 Task: Look for space in Santa Elena de Uairén, Venezuela from 26th August, 2023 to 10th September, 2023 for 6 adults, 2 children in price range Rs.10000 to Rs.15000. Place can be entire place or shared room with 6 bedrooms having 6 beds and 6 bathrooms. Property type can be house, flat, guest house. Amenities needed are: wifi, TV, free parkinig on premises, gym, breakfast. Booking option can be shelf check-in. Required host language is English.
Action: Mouse moved to (438, 98)
Screenshot: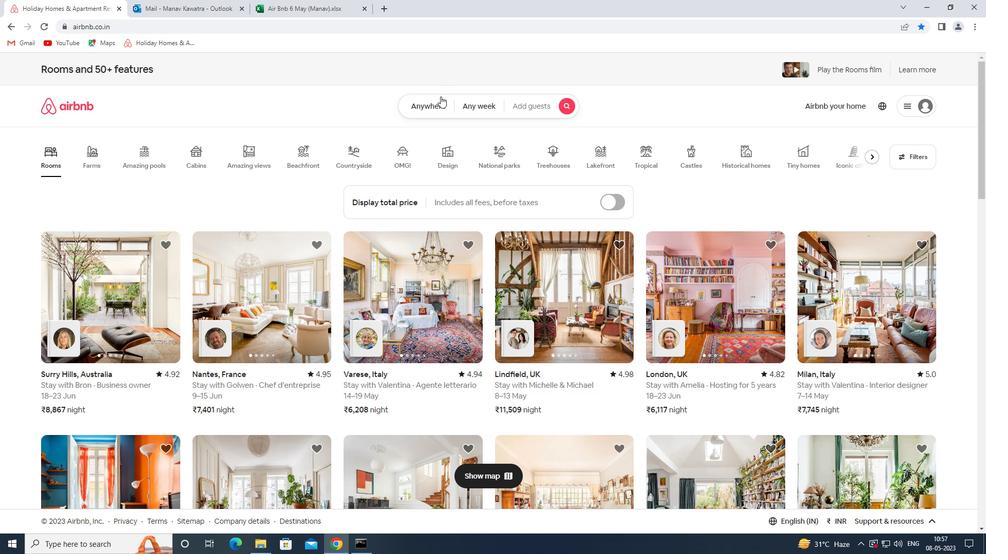 
Action: Mouse pressed left at (438, 98)
Screenshot: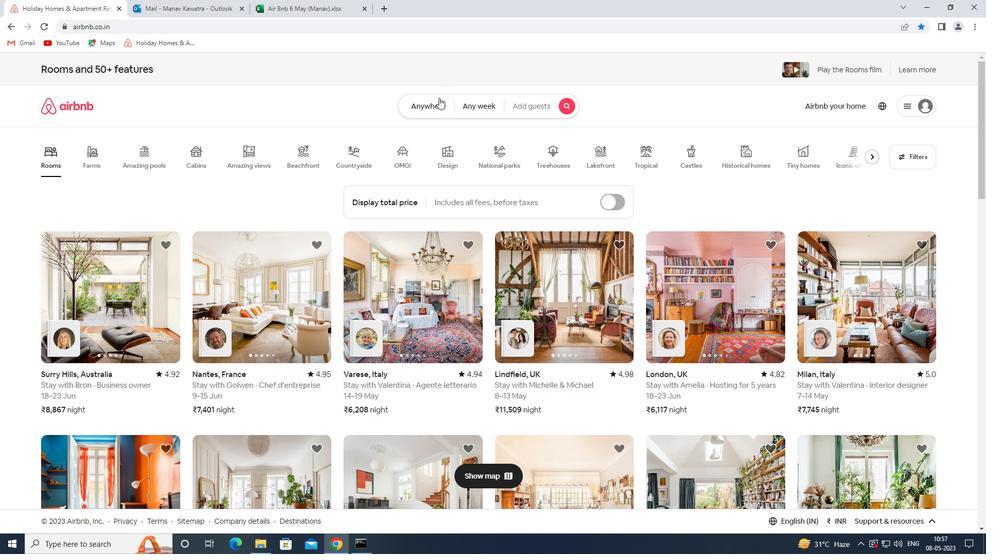 
Action: Mouse moved to (381, 145)
Screenshot: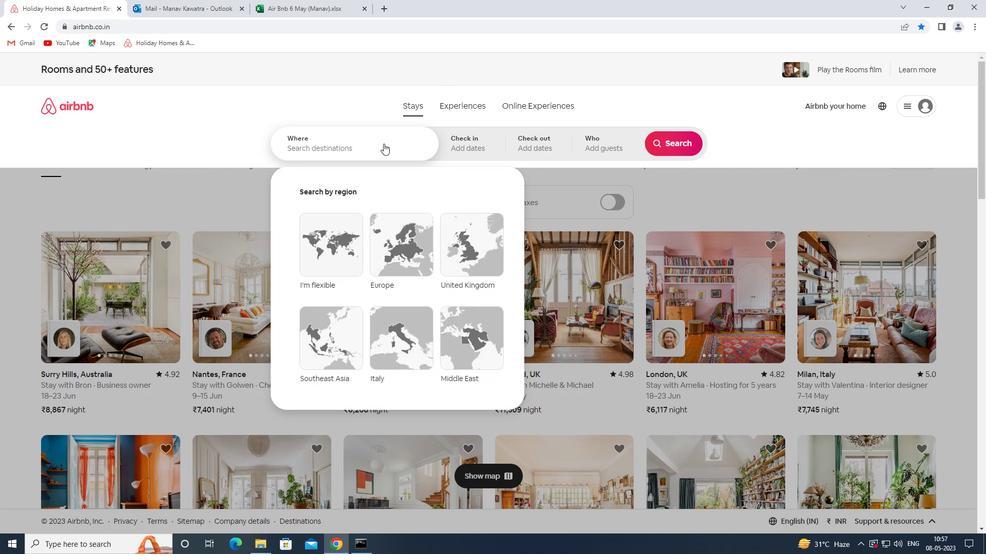 
Action: Mouse pressed left at (381, 145)
Screenshot: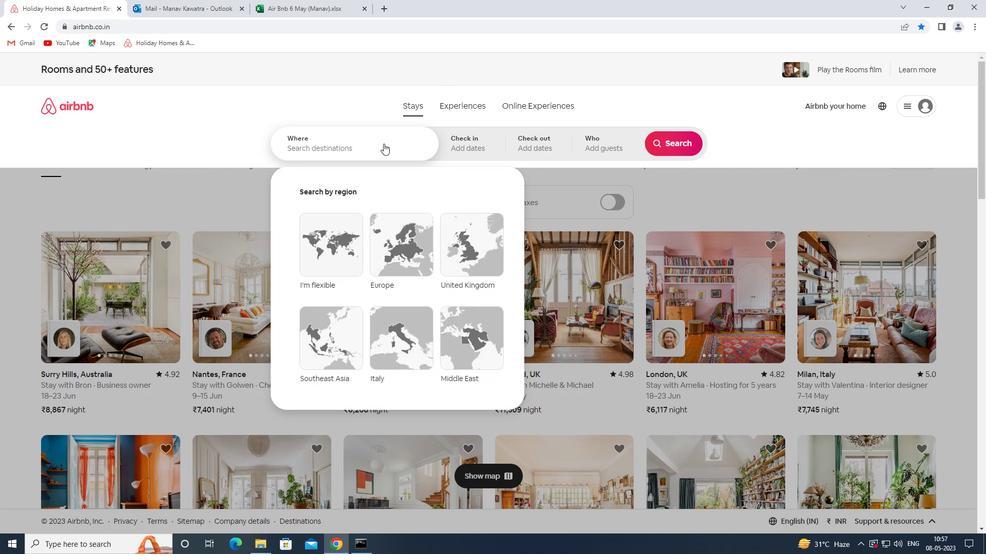 
Action: Key pressed <Key.shift><Key.shift><Key.shift>SANTA<Key.space><Key.shift>ELENA<Key.space>DE<Key.space>U
Screenshot: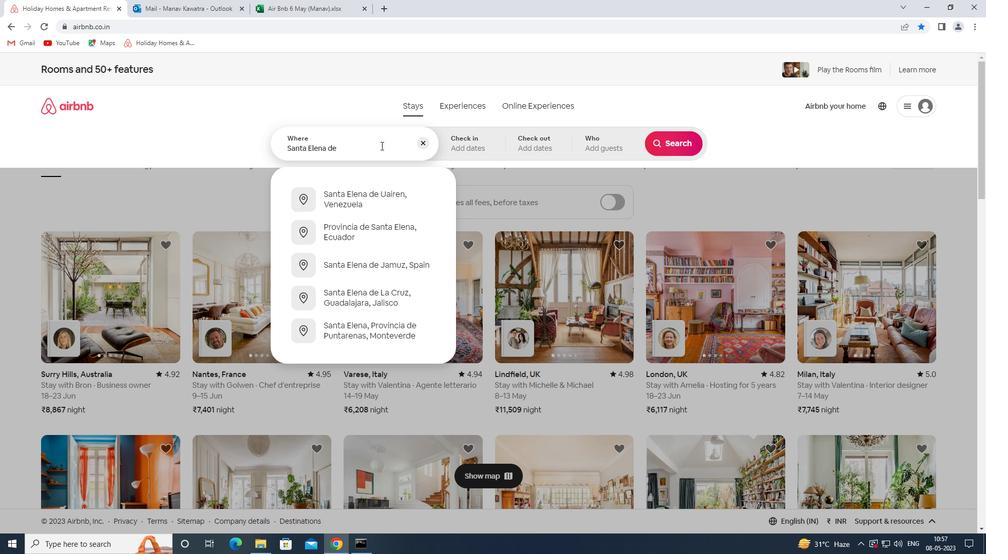 
Action: Mouse moved to (398, 208)
Screenshot: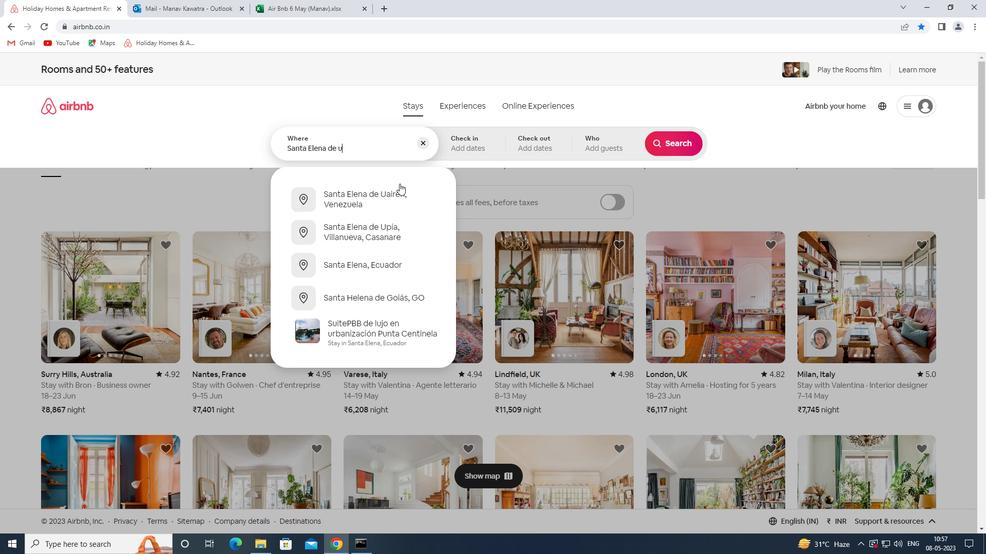 
Action: Mouse pressed left at (398, 208)
Screenshot: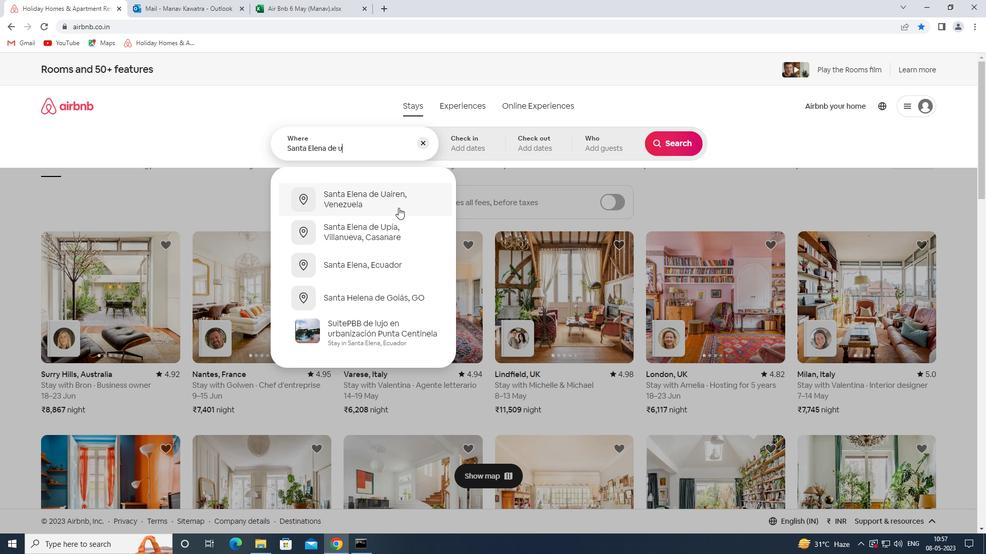 
Action: Mouse moved to (674, 227)
Screenshot: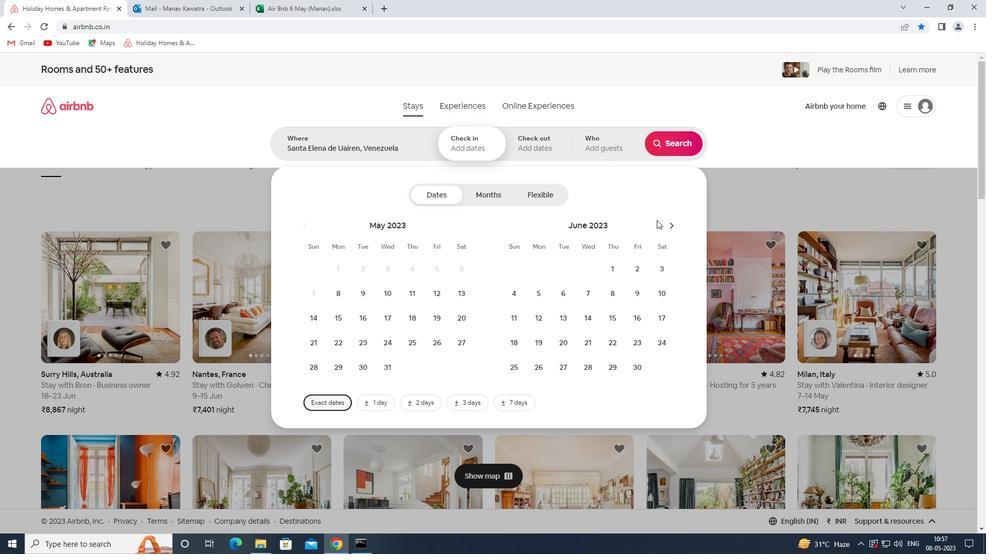 
Action: Mouse pressed left at (674, 227)
Screenshot: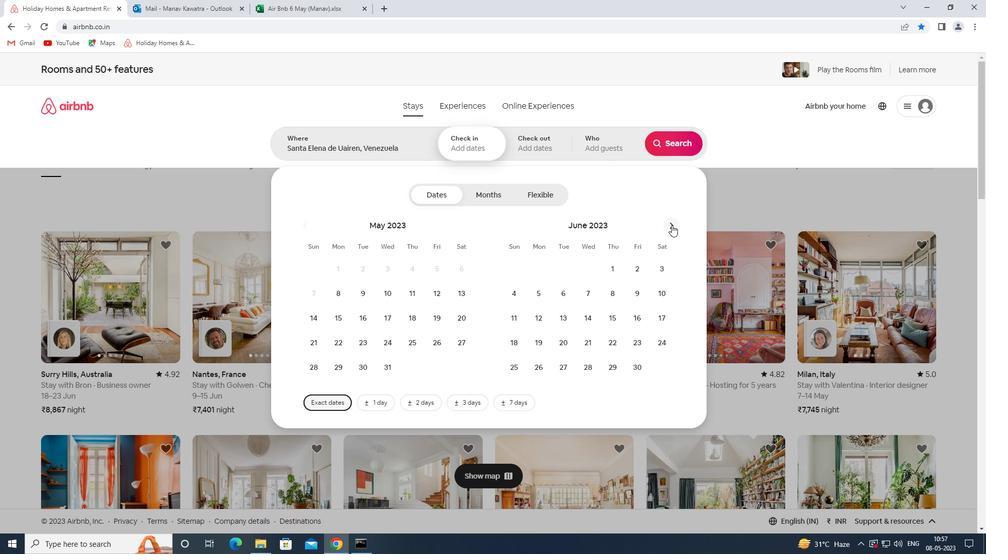 
Action: Mouse pressed left at (674, 227)
Screenshot: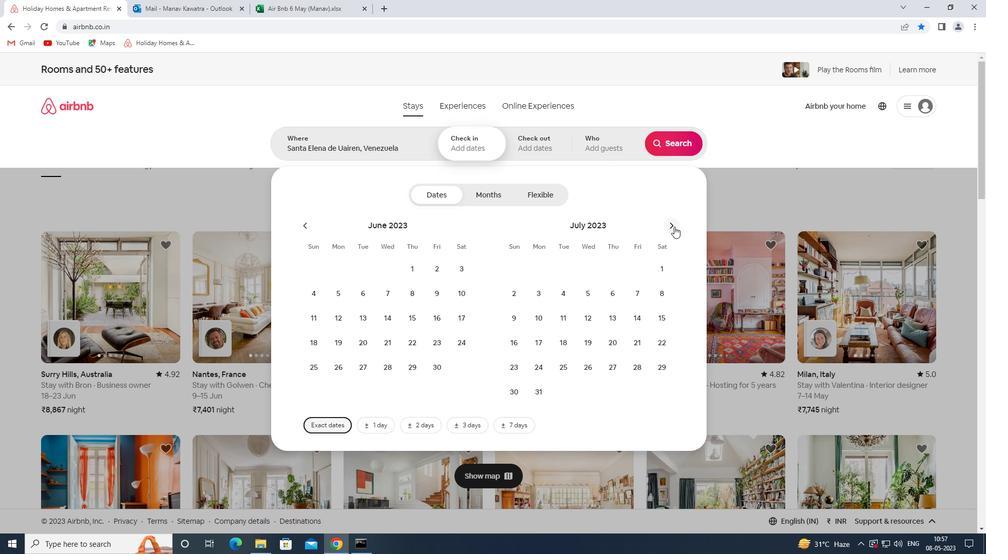 
Action: Mouse moved to (668, 344)
Screenshot: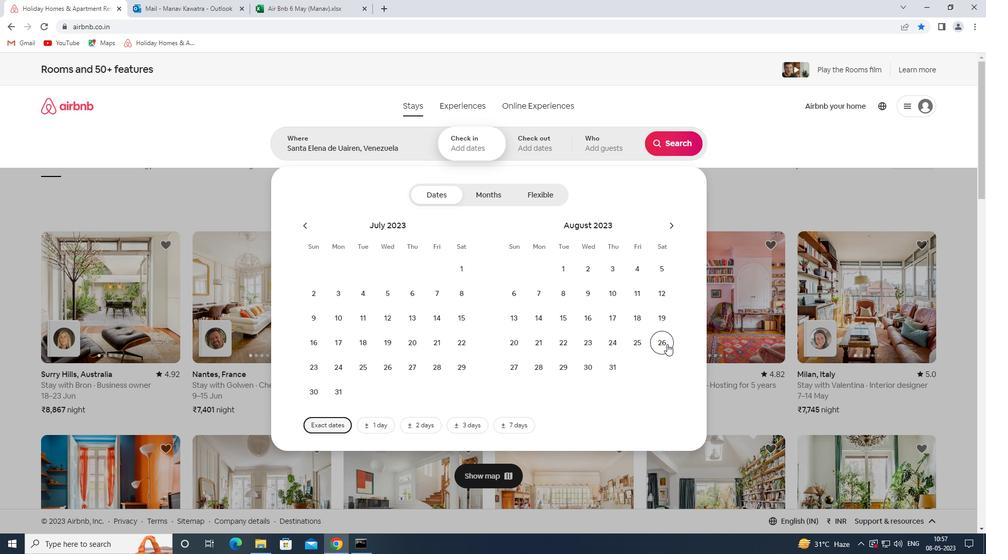 
Action: Mouse pressed left at (668, 344)
Screenshot: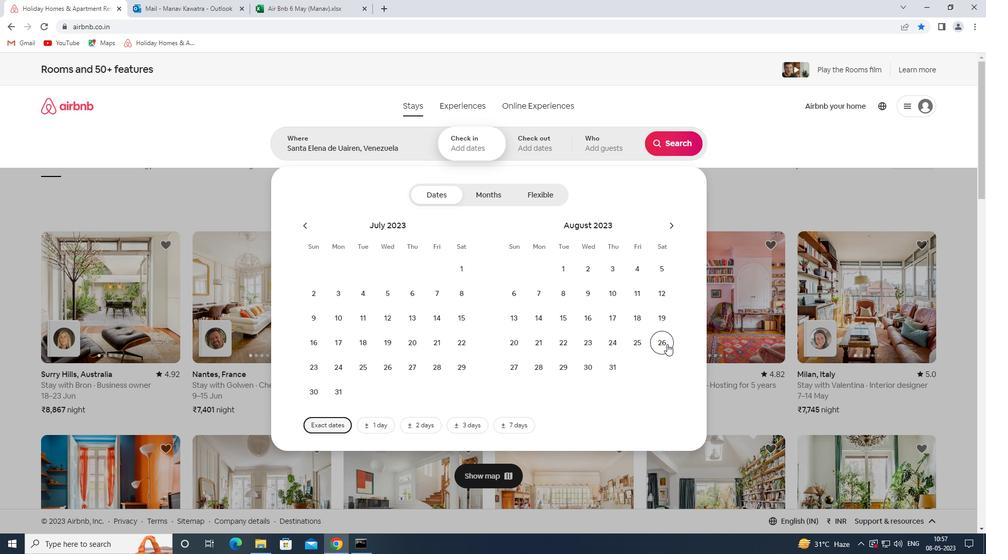 
Action: Mouse moved to (666, 227)
Screenshot: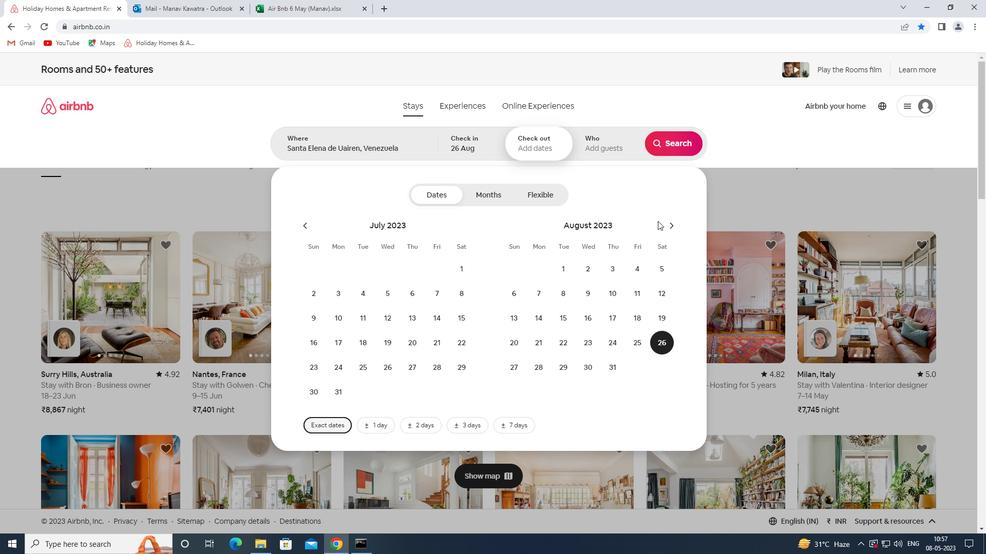 
Action: Mouse pressed left at (666, 227)
Screenshot: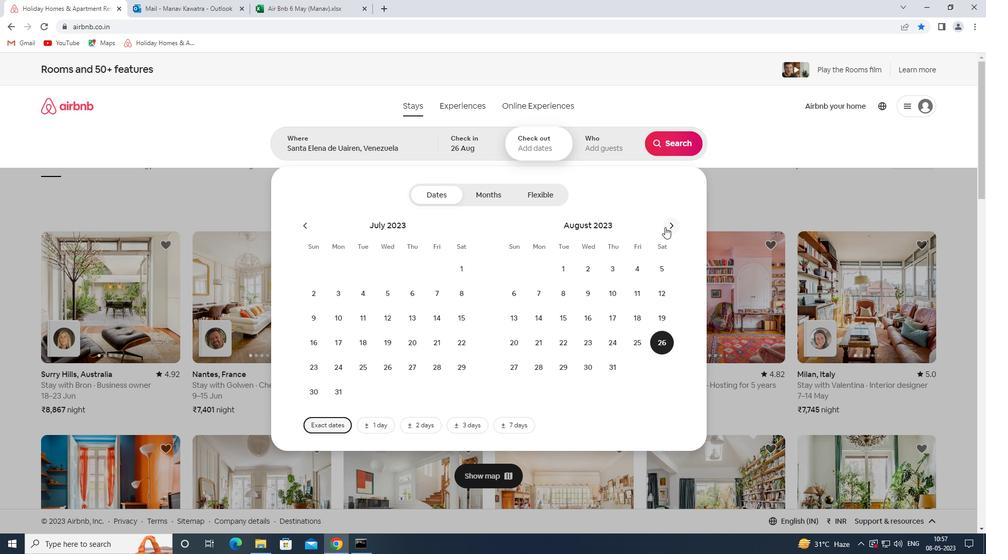 
Action: Mouse moved to (511, 318)
Screenshot: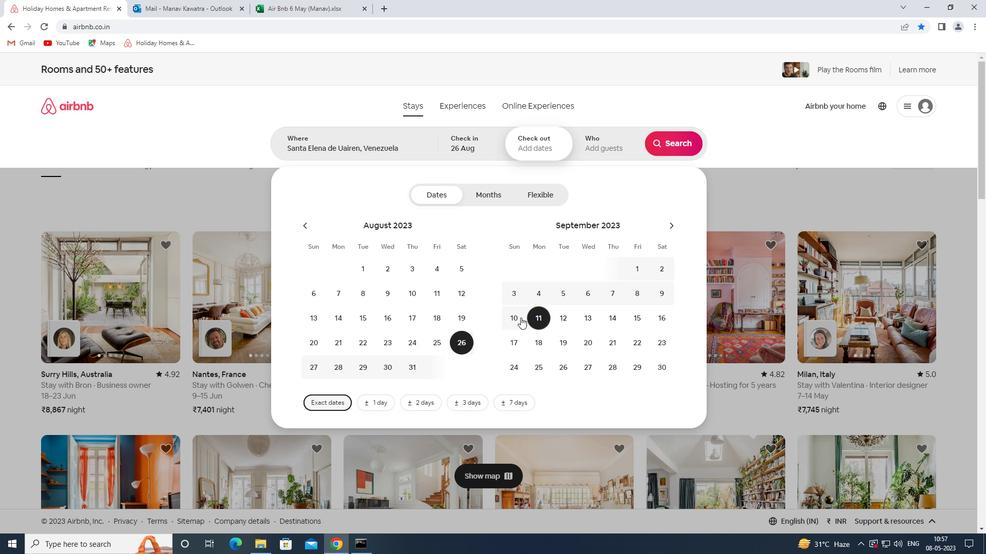 
Action: Mouse pressed left at (511, 318)
Screenshot: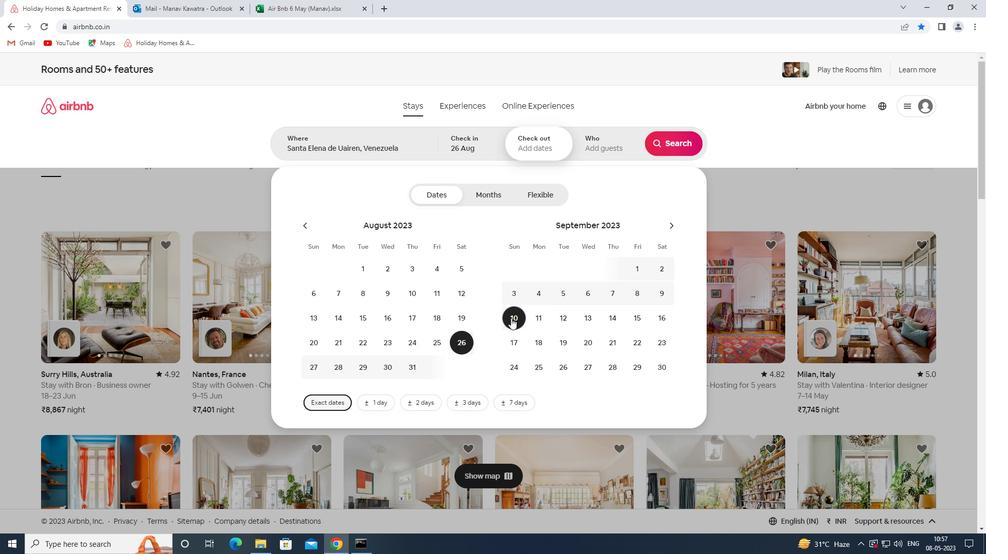 
Action: Mouse moved to (615, 144)
Screenshot: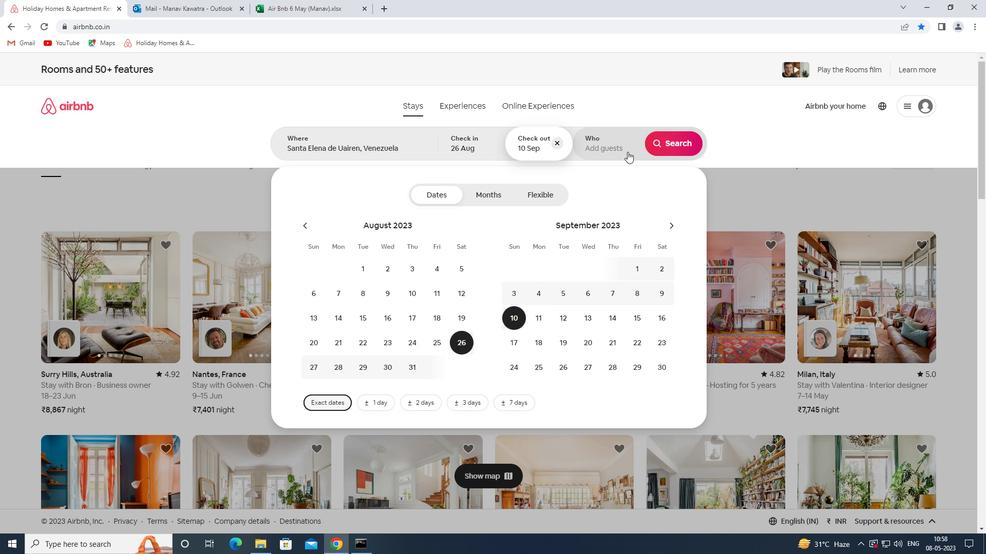 
Action: Mouse pressed left at (615, 144)
Screenshot: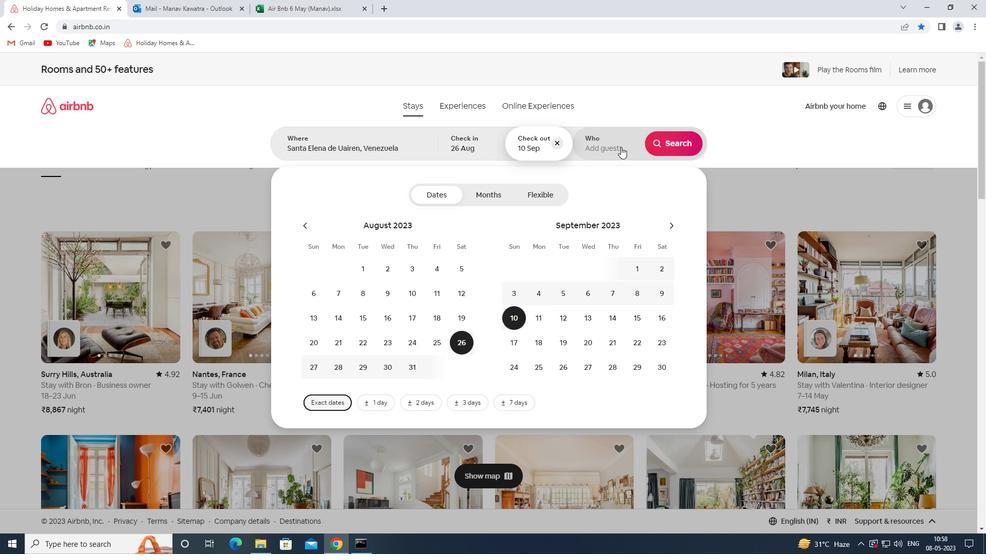 
Action: Mouse moved to (672, 196)
Screenshot: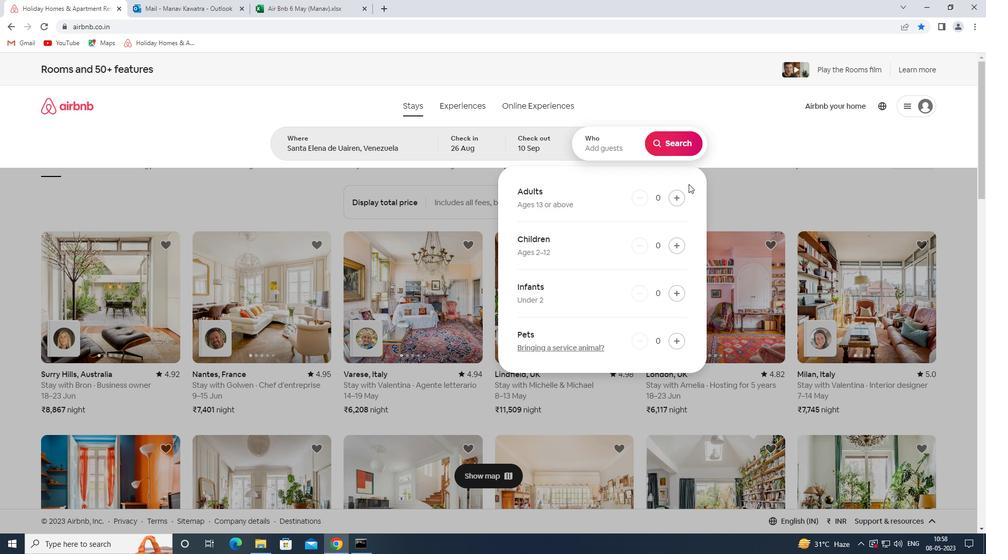 
Action: Mouse pressed left at (672, 196)
Screenshot: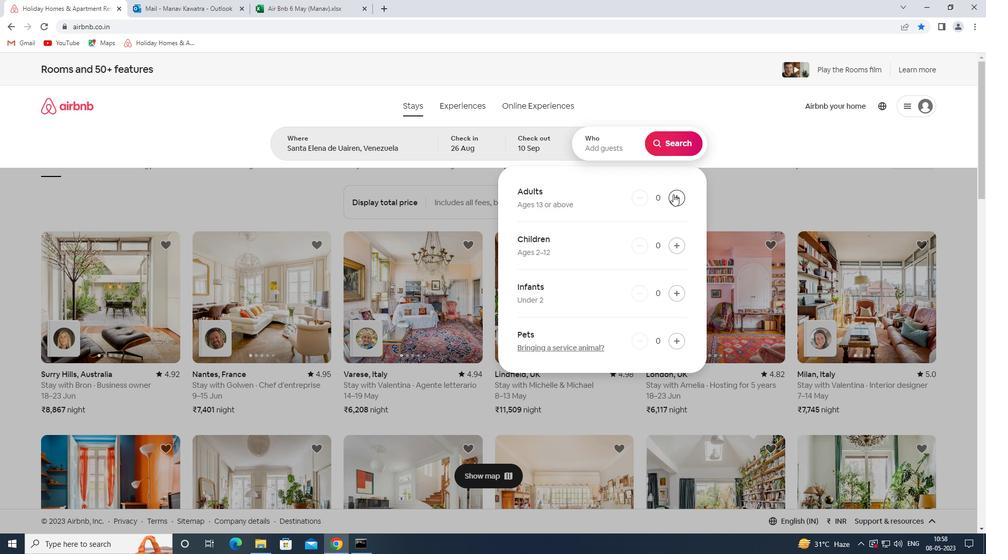 
Action: Mouse pressed left at (672, 196)
Screenshot: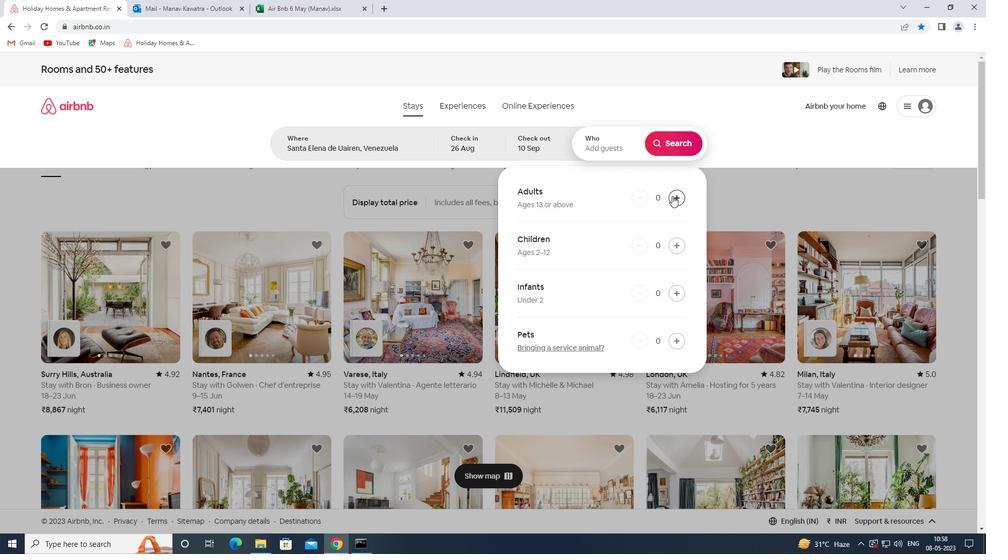 
Action: Mouse pressed left at (672, 196)
Screenshot: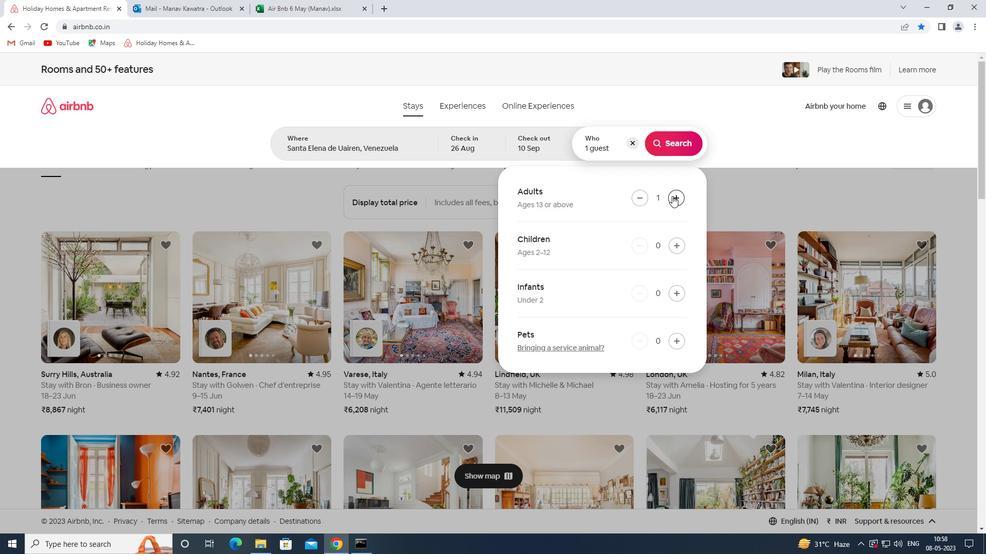 
Action: Mouse pressed left at (672, 196)
Screenshot: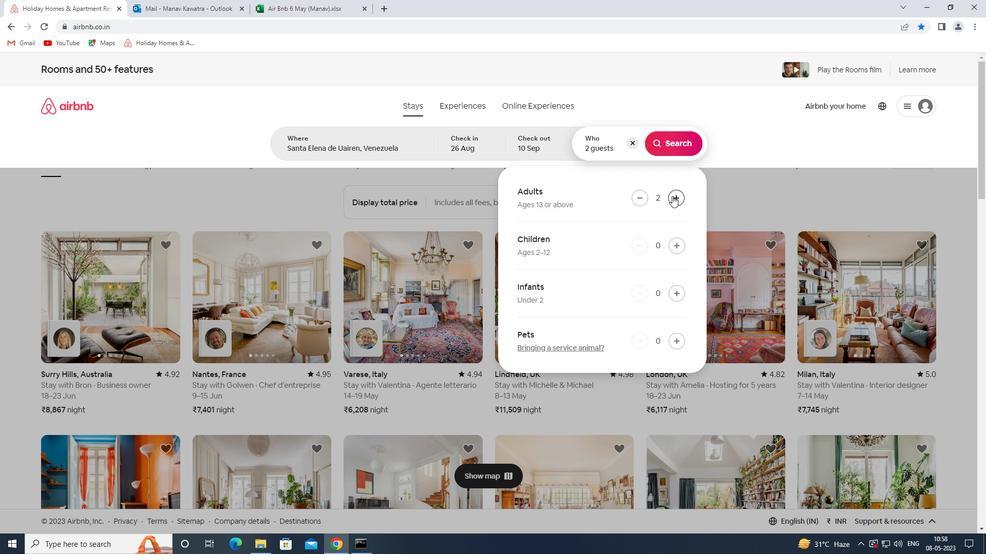 
Action: Mouse pressed left at (672, 196)
Screenshot: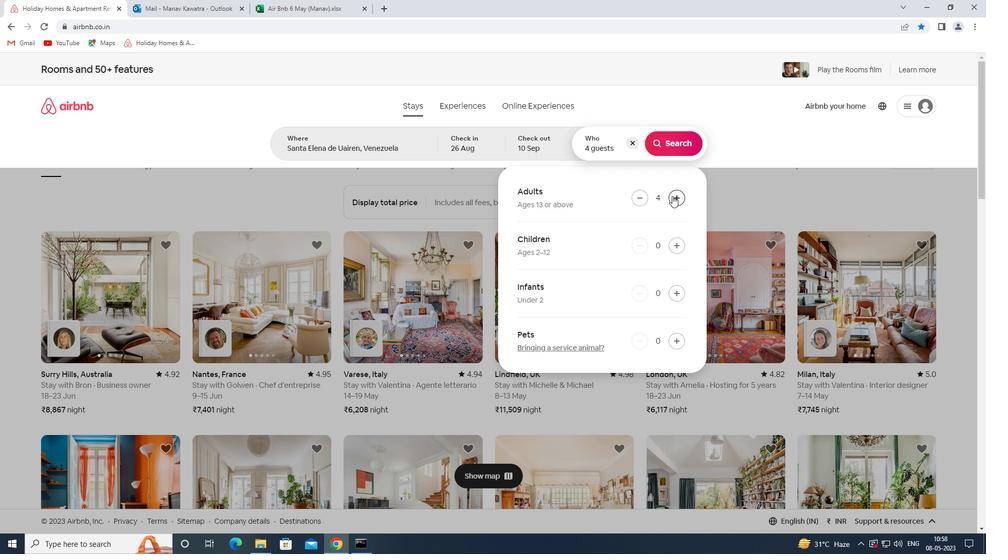 
Action: Mouse pressed left at (672, 196)
Screenshot: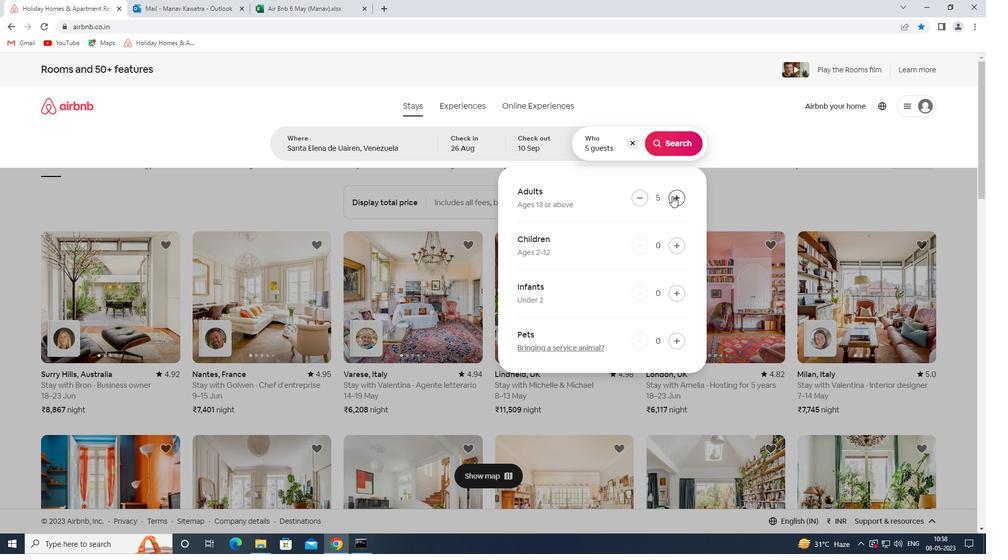 
Action: Mouse pressed left at (672, 196)
Screenshot: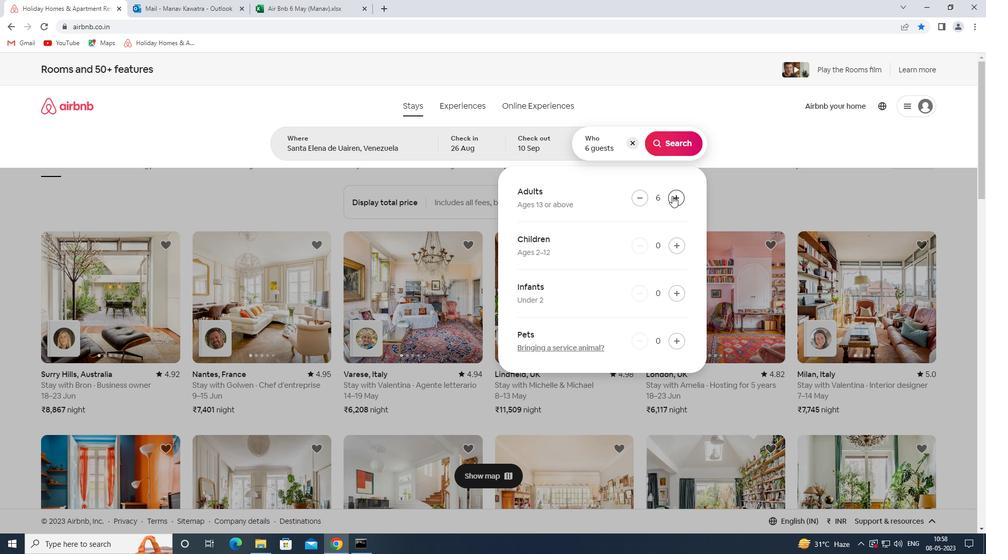 
Action: Mouse moved to (643, 196)
Screenshot: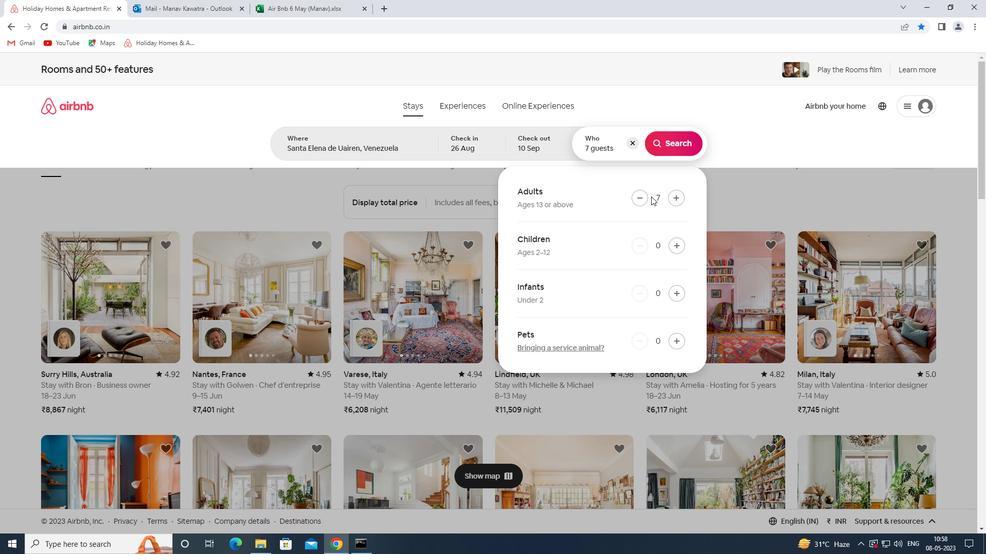 
Action: Mouse pressed left at (643, 196)
Screenshot: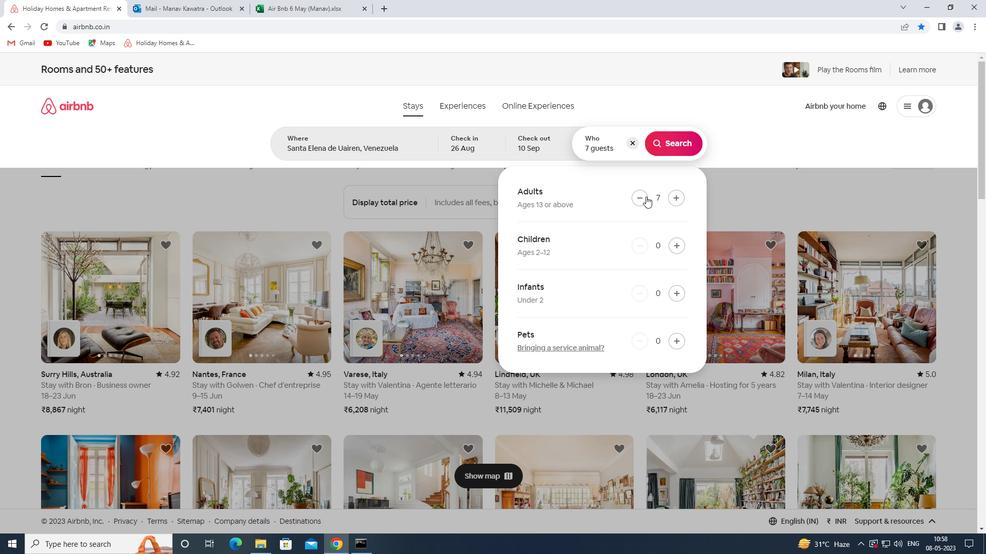 
Action: Mouse moved to (679, 244)
Screenshot: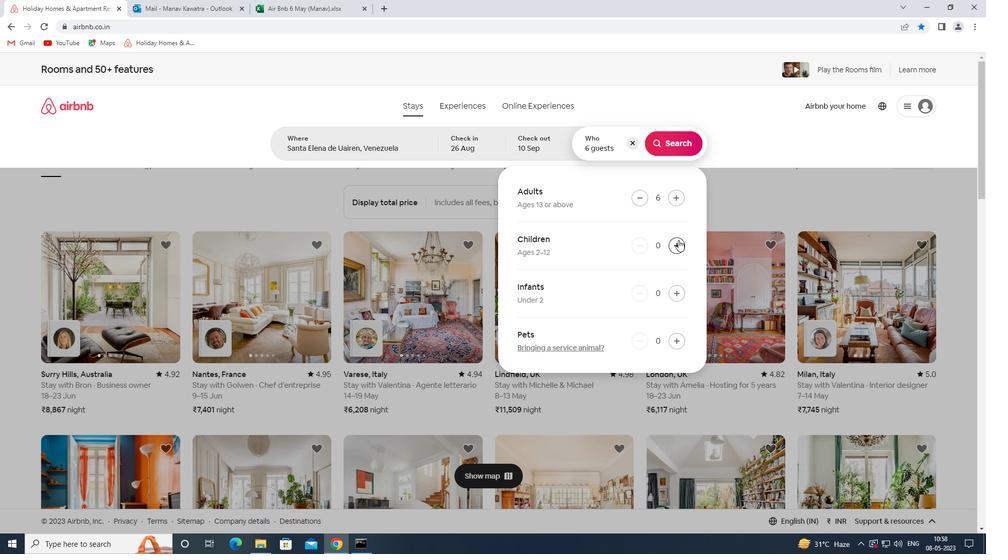 
Action: Mouse pressed left at (679, 244)
Screenshot: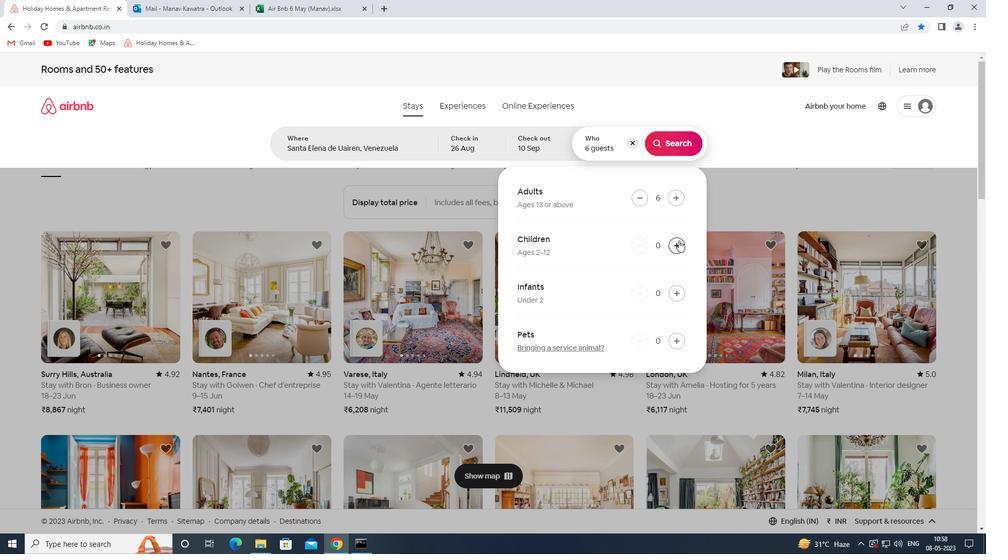 
Action: Mouse pressed left at (679, 244)
Screenshot: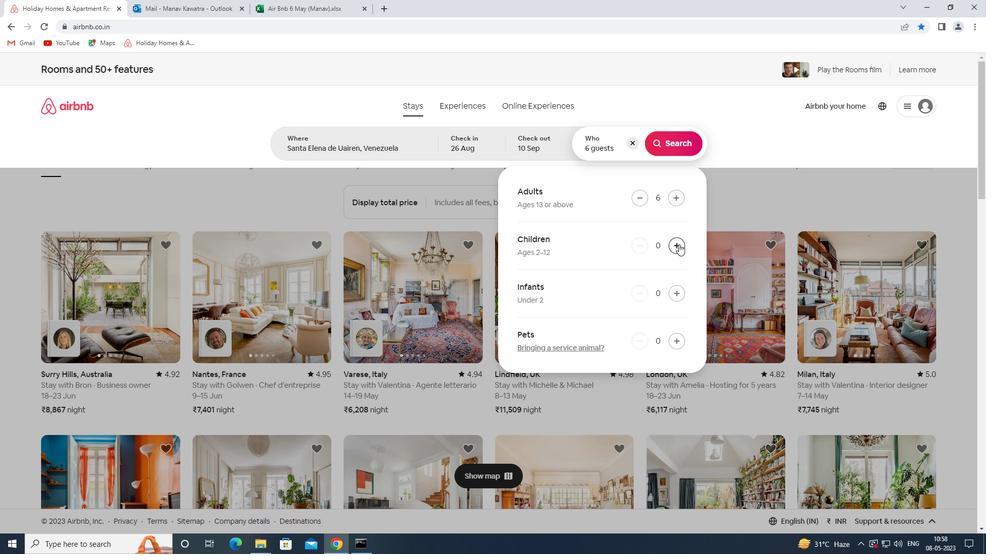 
Action: Mouse moved to (679, 152)
Screenshot: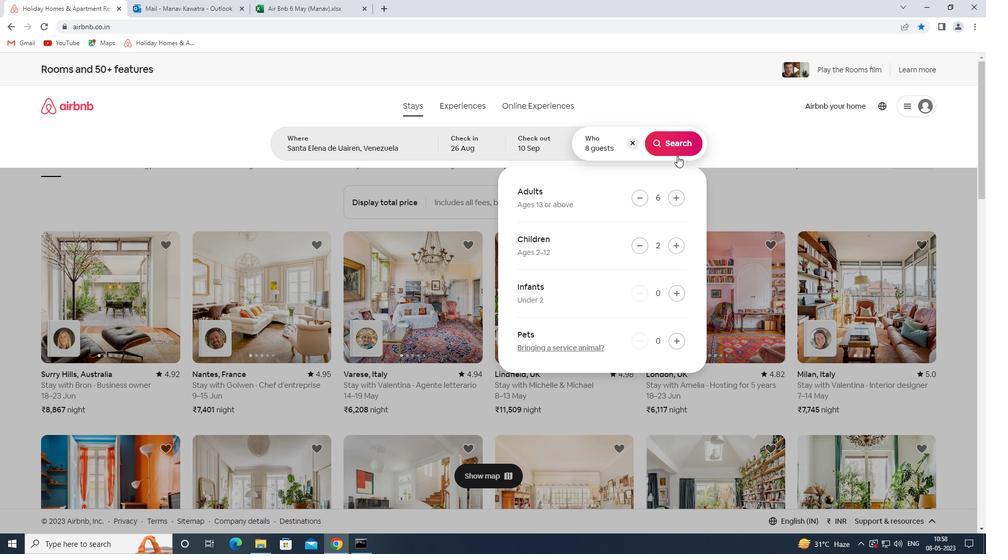 
Action: Mouse pressed left at (679, 152)
Screenshot: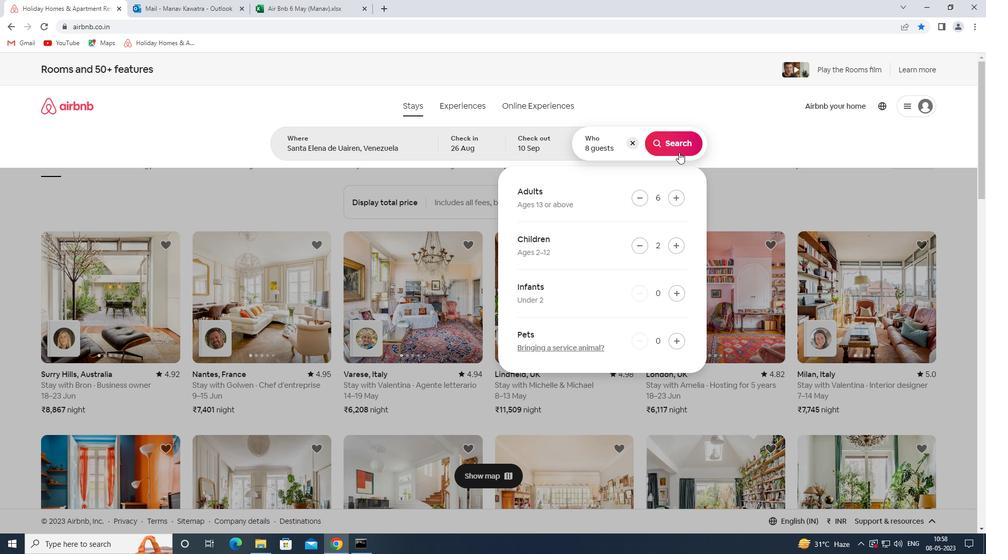 
Action: Mouse moved to (930, 111)
Screenshot: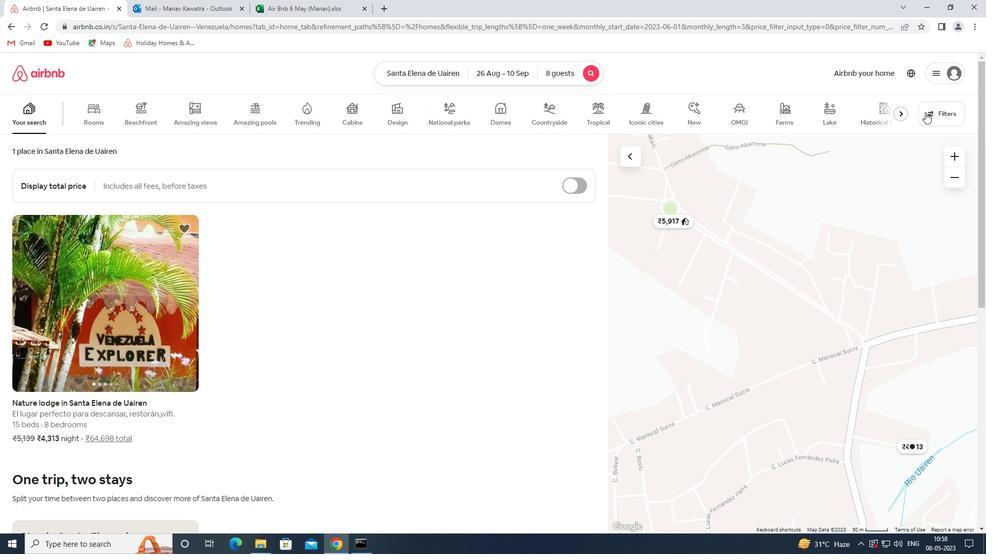 
Action: Mouse pressed left at (930, 111)
Screenshot: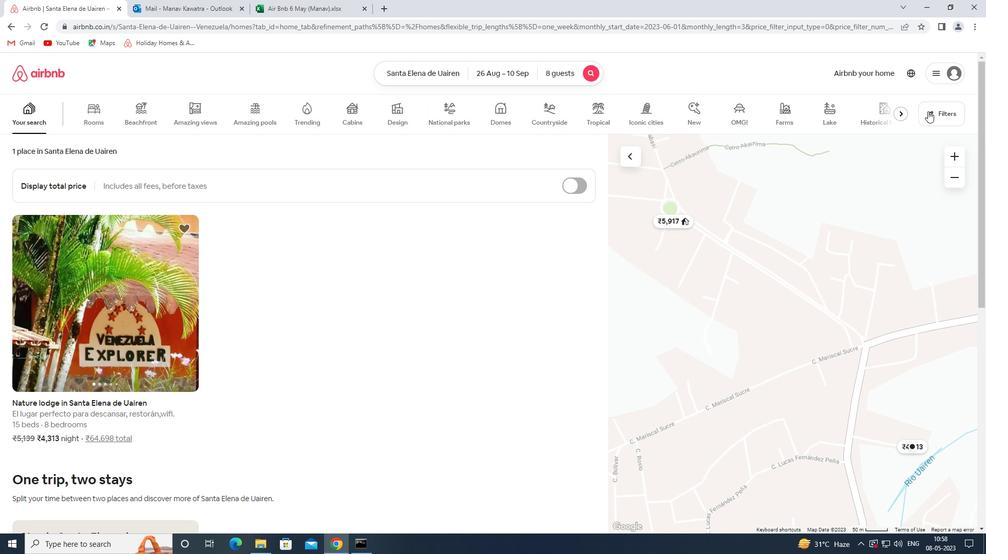 
Action: Mouse moved to (360, 365)
Screenshot: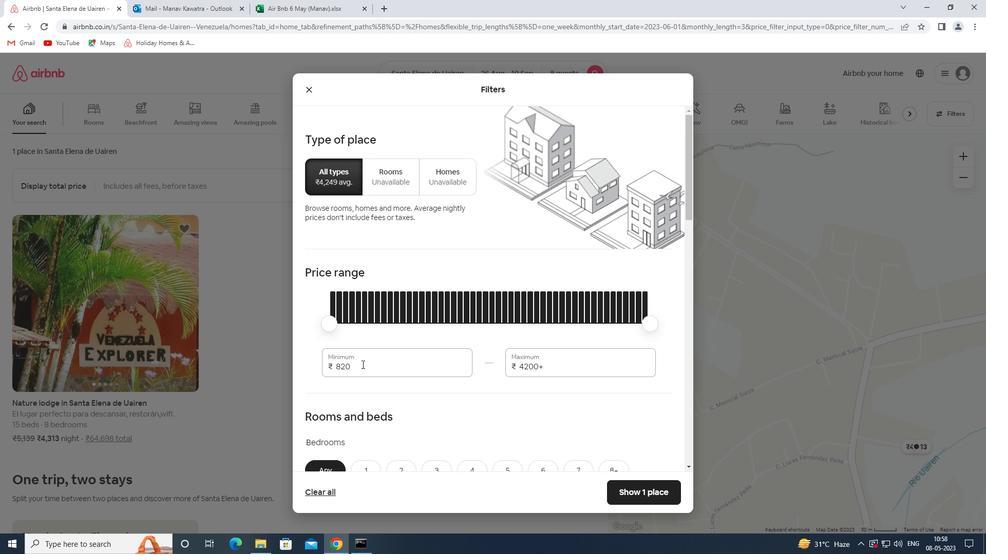 
Action: Mouse pressed left at (360, 365)
Screenshot: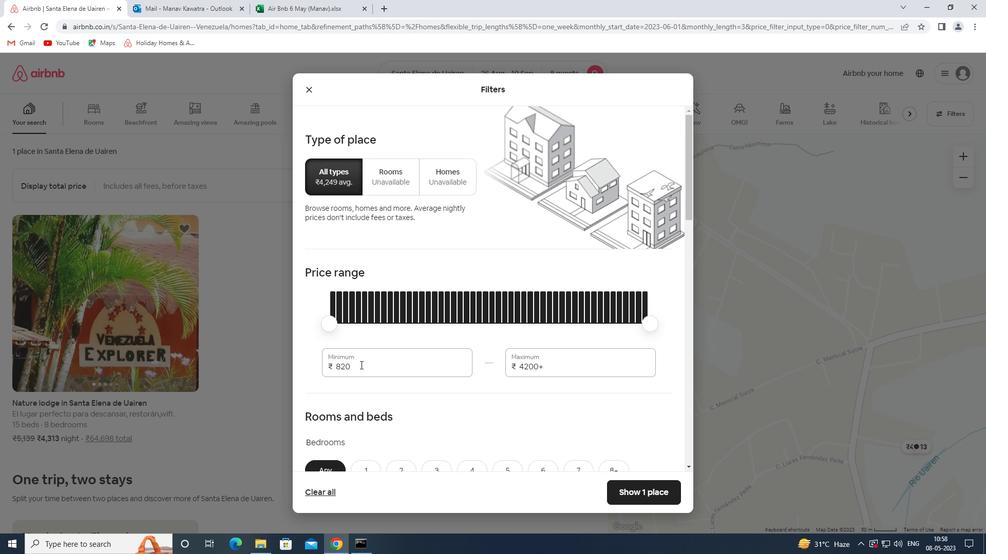 
Action: Mouse pressed left at (360, 365)
Screenshot: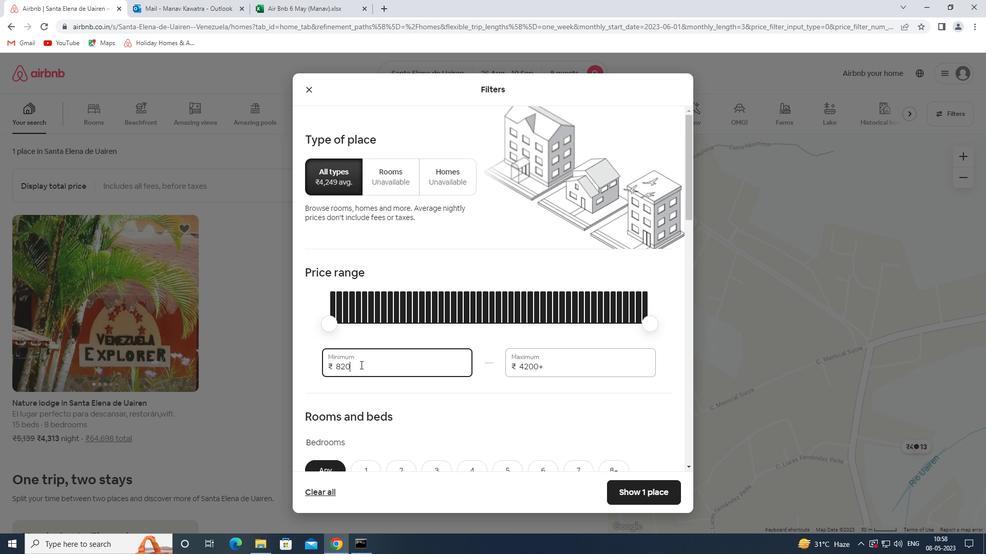 
Action: Key pressed 10000<Key.tab>15000
Screenshot: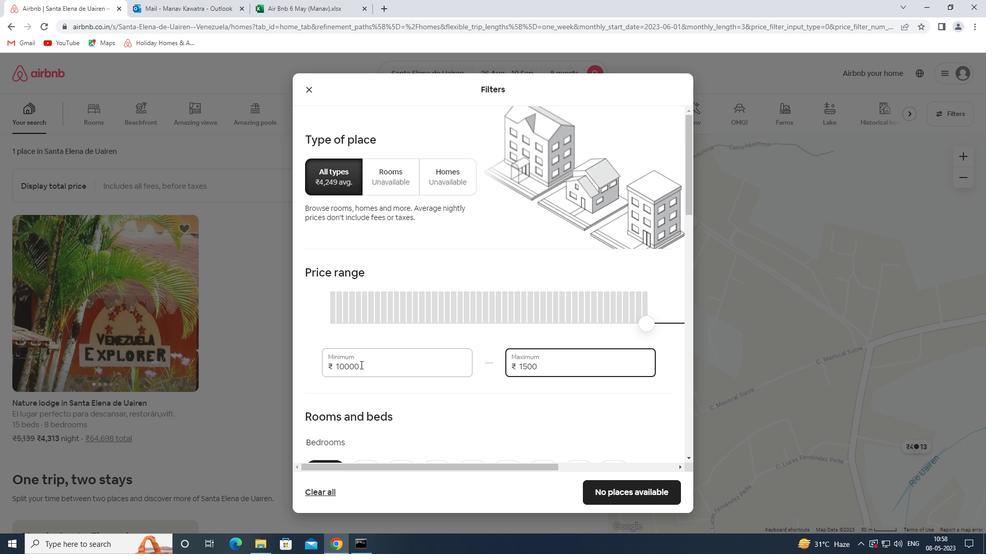 
Action: Mouse moved to (355, 351)
Screenshot: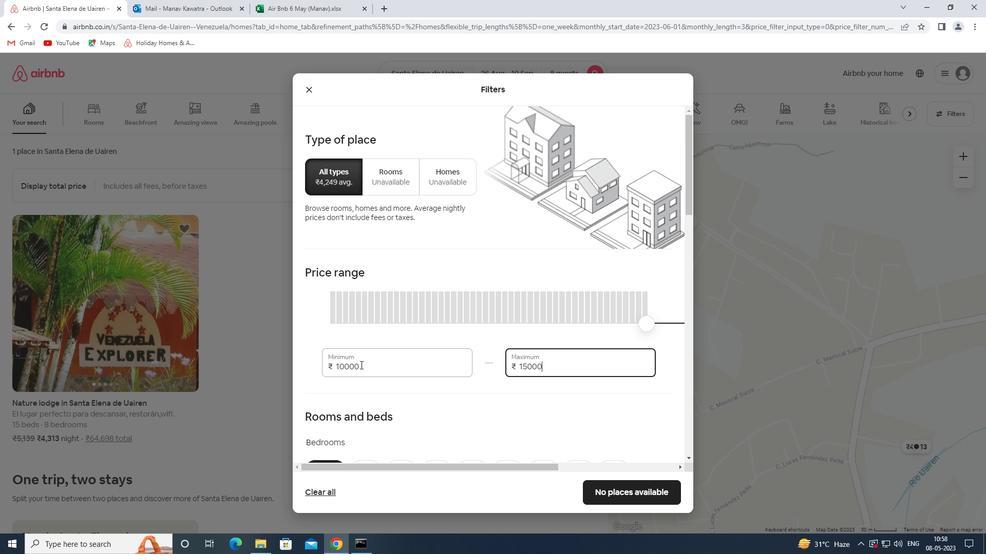 
Action: Mouse scrolled (355, 350) with delta (0, 0)
Screenshot: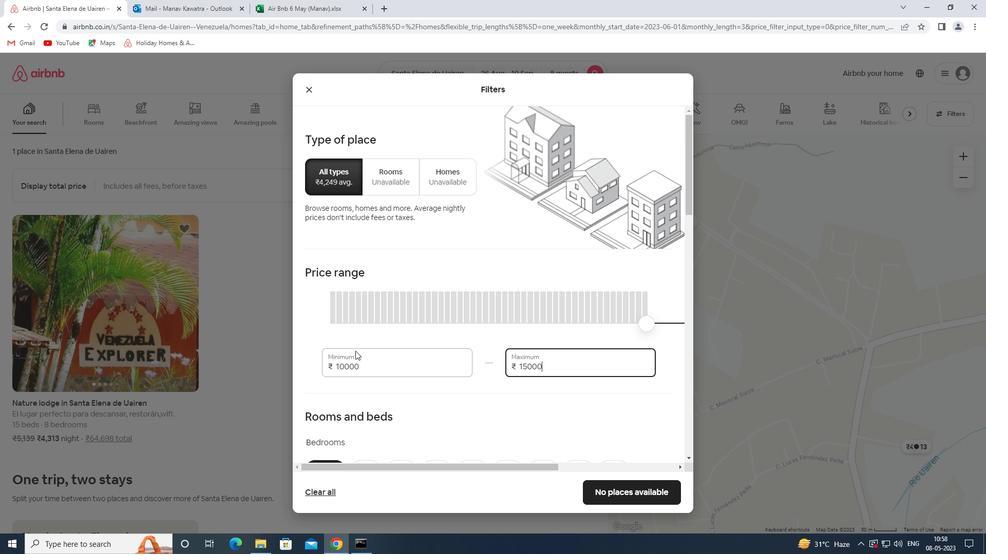 
Action: Mouse scrolled (355, 350) with delta (0, 0)
Screenshot: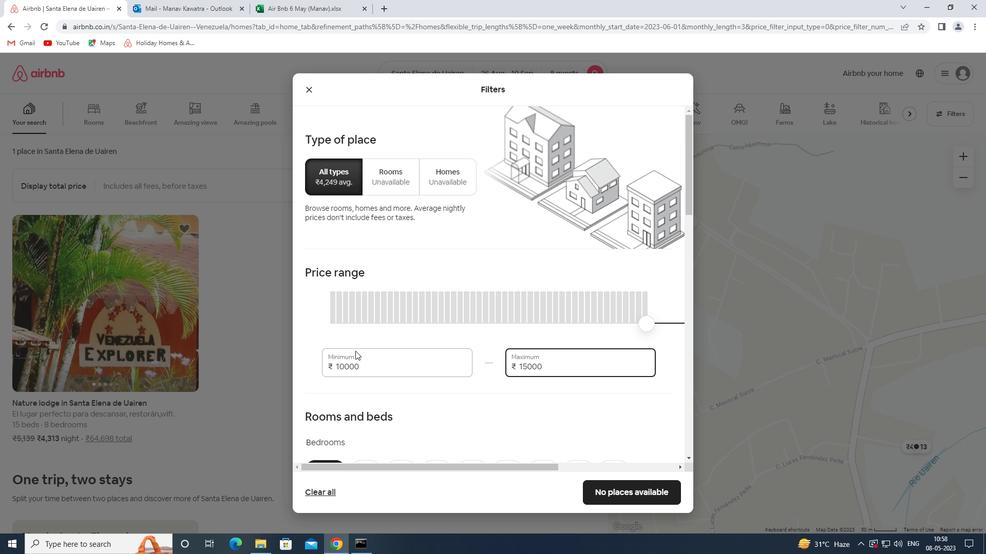 
Action: Mouse scrolled (355, 350) with delta (0, 0)
Screenshot: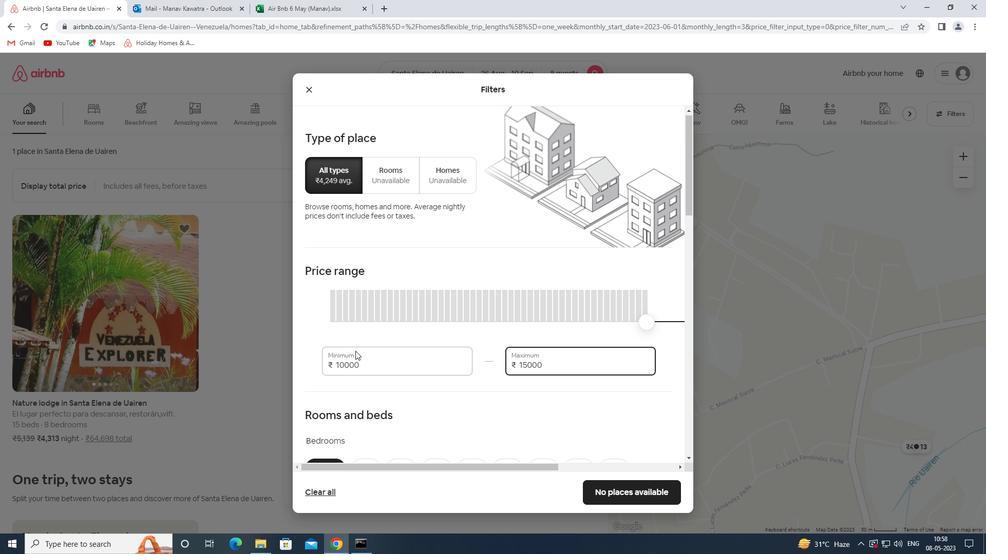
Action: Mouse moved to (400, 344)
Screenshot: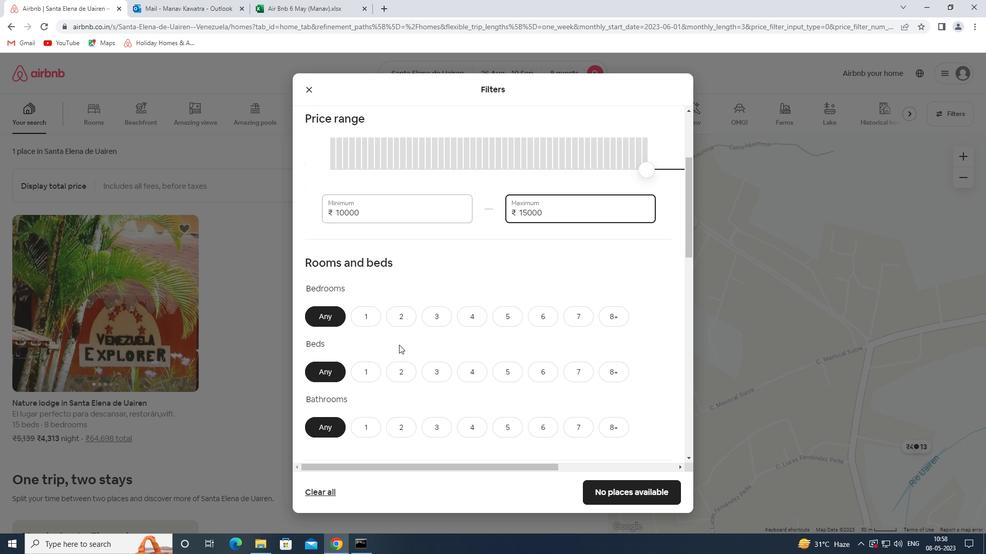 
Action: Mouse scrolled (400, 343) with delta (0, 0)
Screenshot: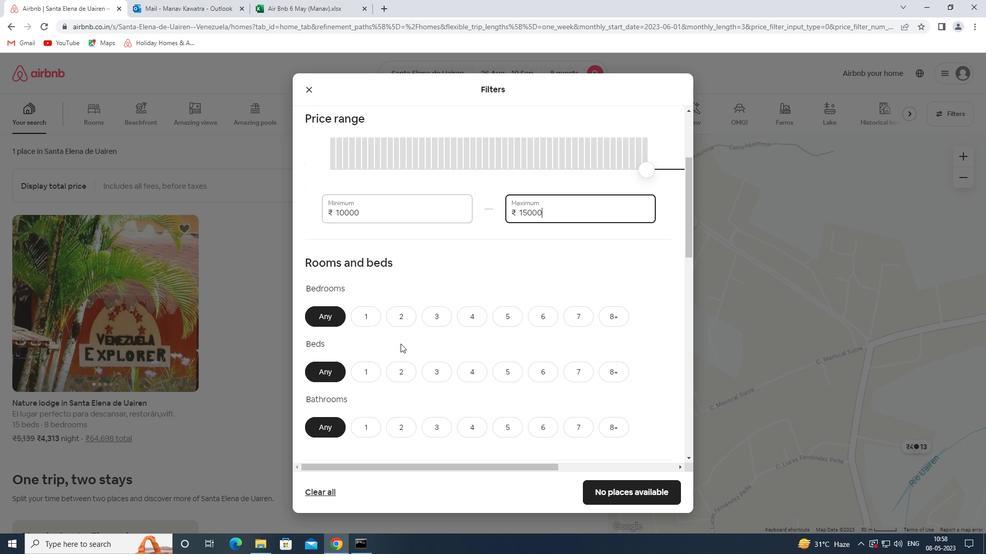 
Action: Mouse moved to (543, 268)
Screenshot: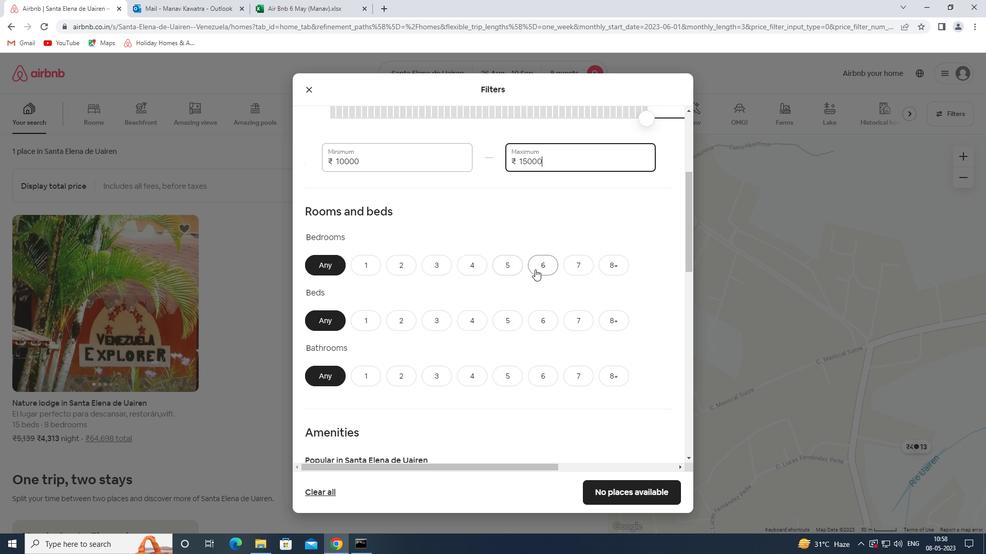 
Action: Mouse pressed left at (543, 268)
Screenshot: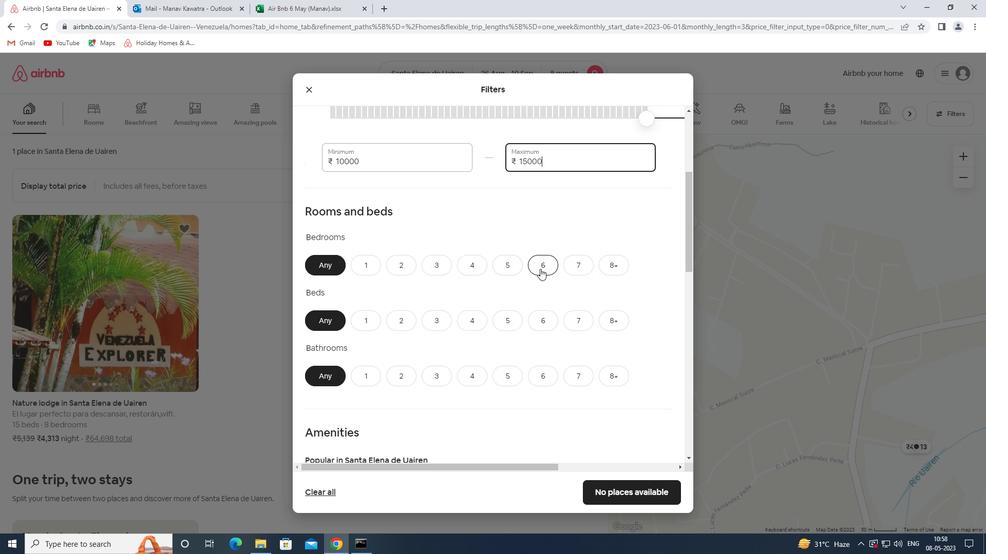 
Action: Mouse moved to (536, 320)
Screenshot: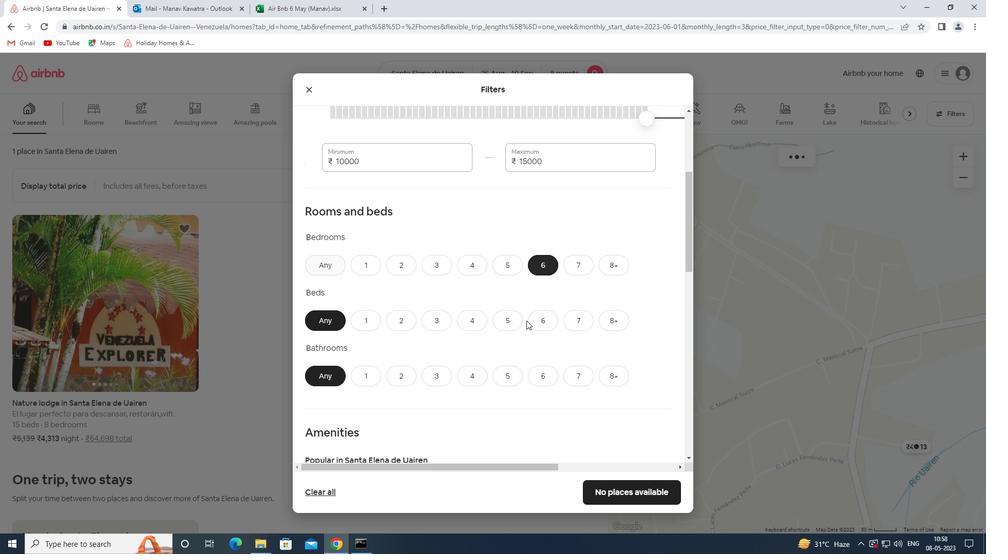 
Action: Mouse pressed left at (536, 320)
Screenshot: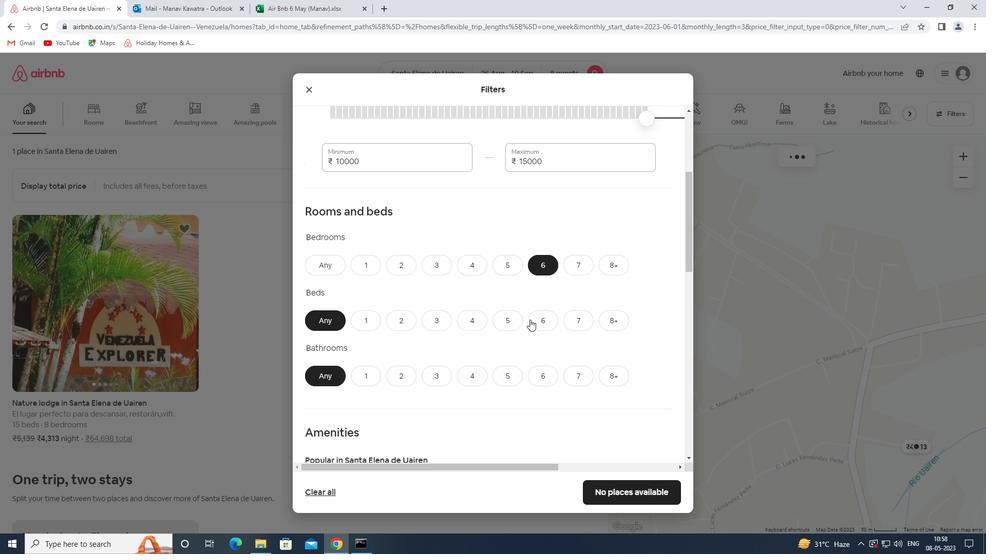 
Action: Mouse moved to (541, 372)
Screenshot: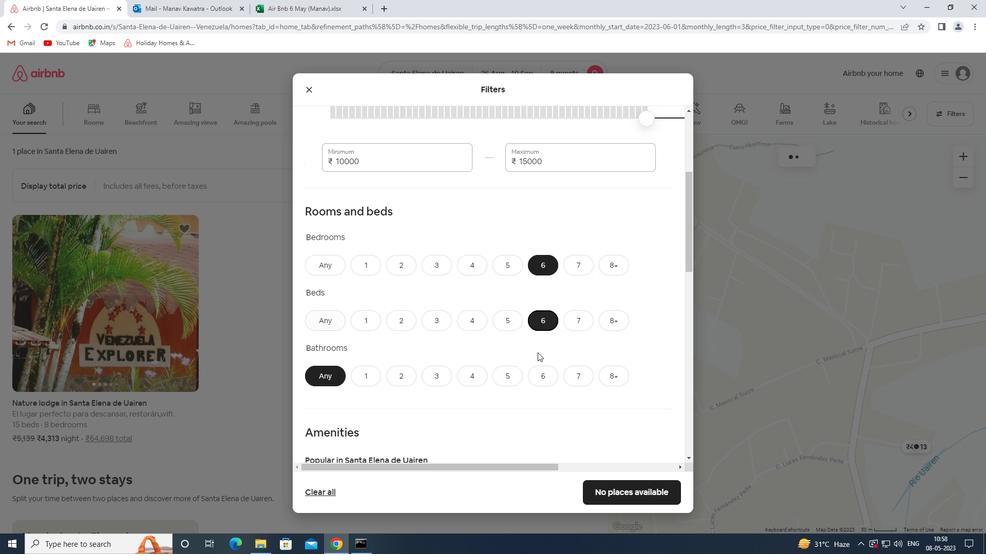 
Action: Mouse pressed left at (541, 372)
Screenshot: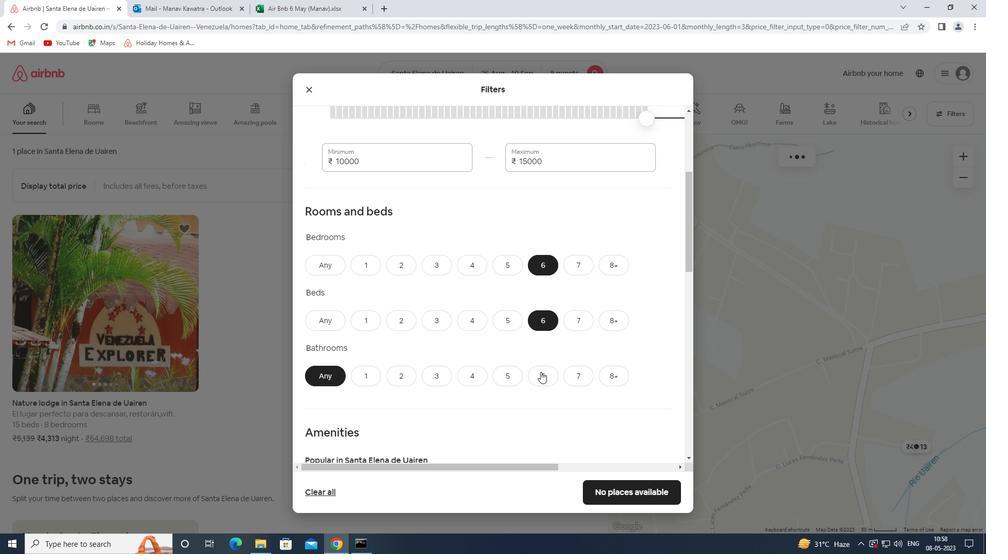 
Action: Mouse moved to (523, 332)
Screenshot: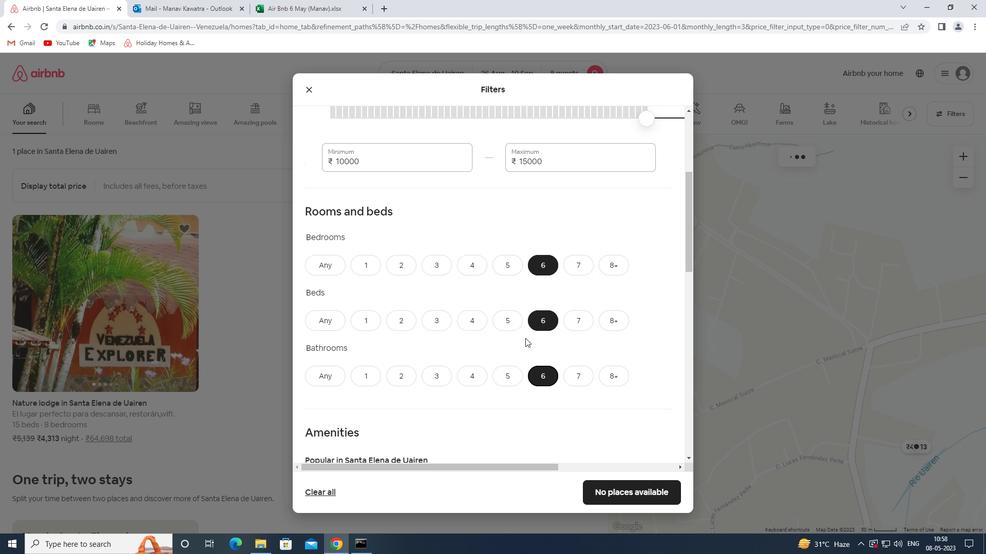 
Action: Mouse scrolled (523, 331) with delta (0, 0)
Screenshot: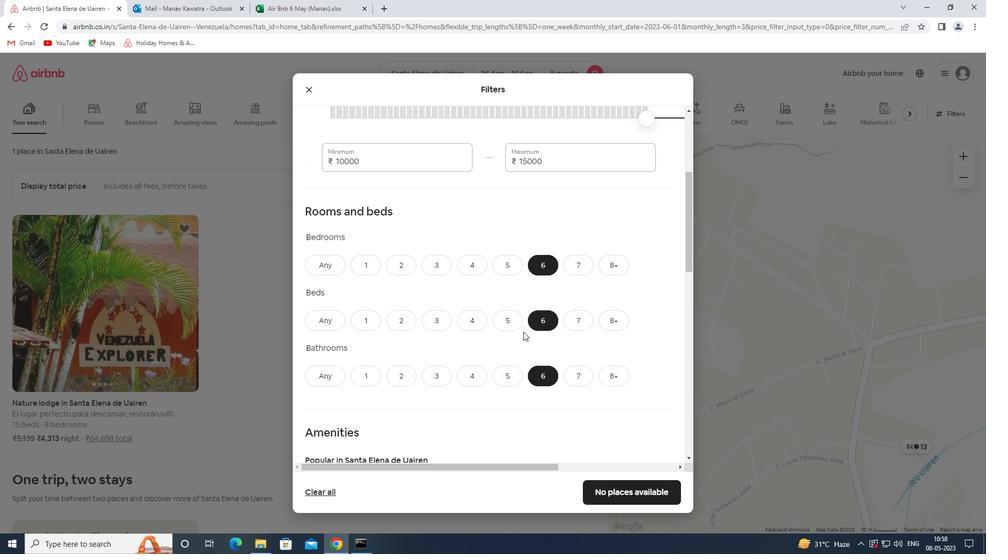 
Action: Mouse scrolled (523, 331) with delta (0, 0)
Screenshot: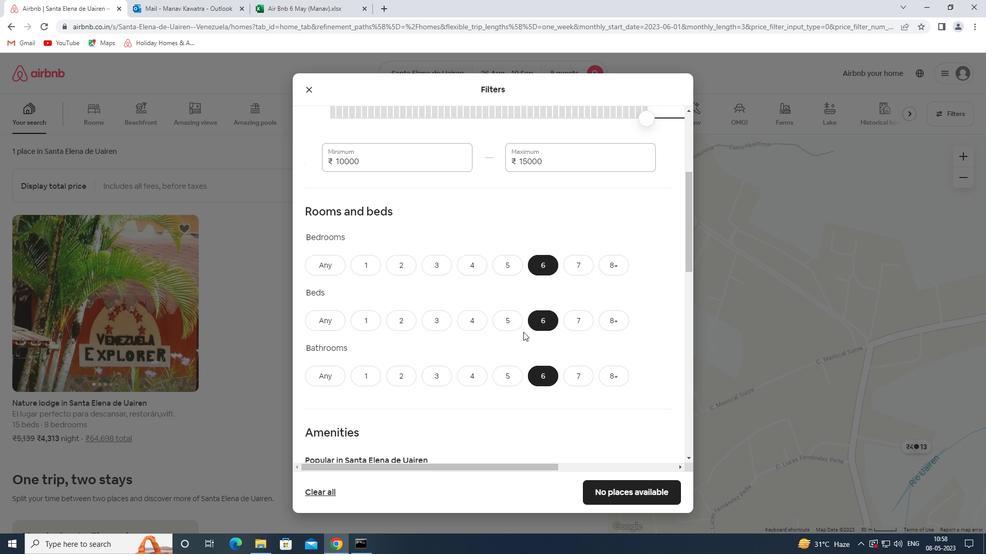 
Action: Mouse moved to (323, 381)
Screenshot: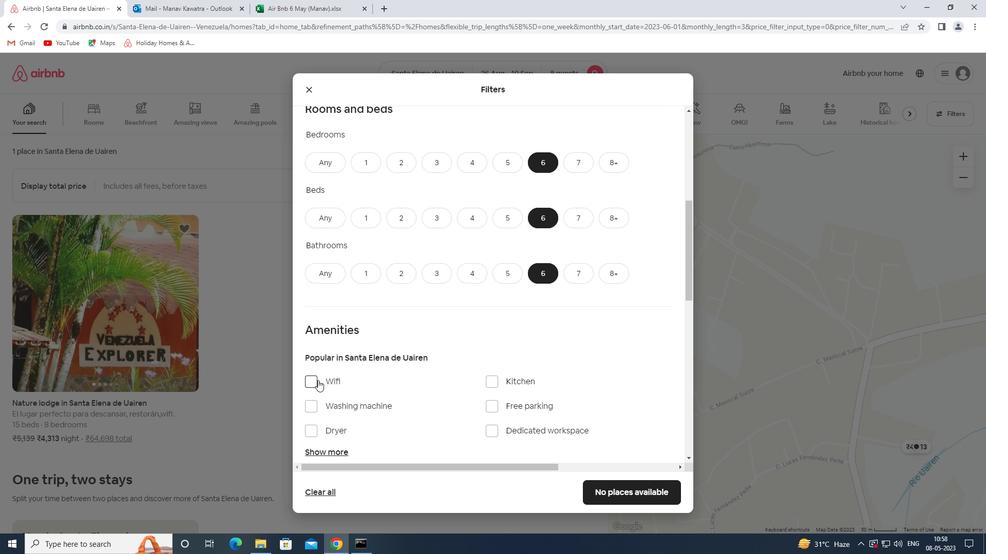 
Action: Mouse pressed left at (323, 381)
Screenshot: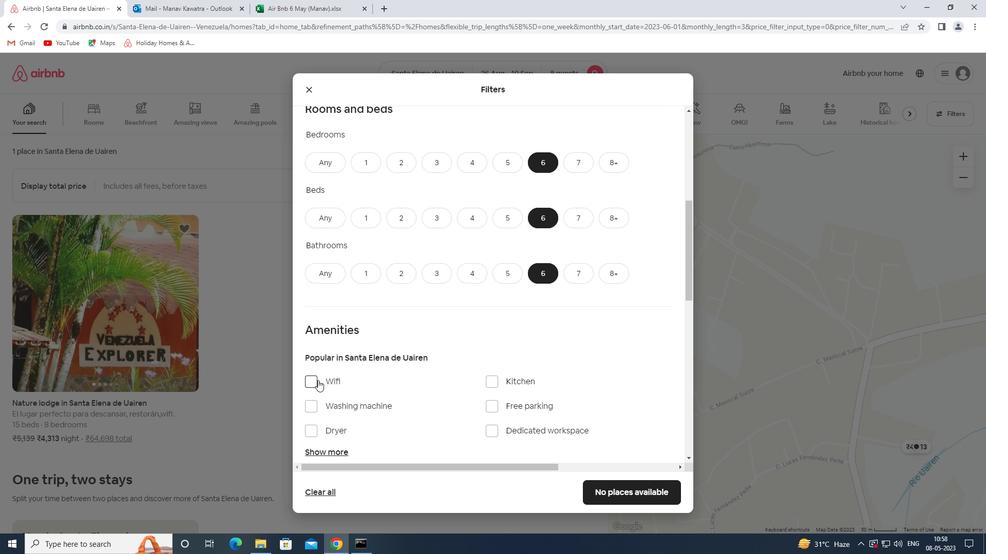 
Action: Mouse moved to (356, 411)
Screenshot: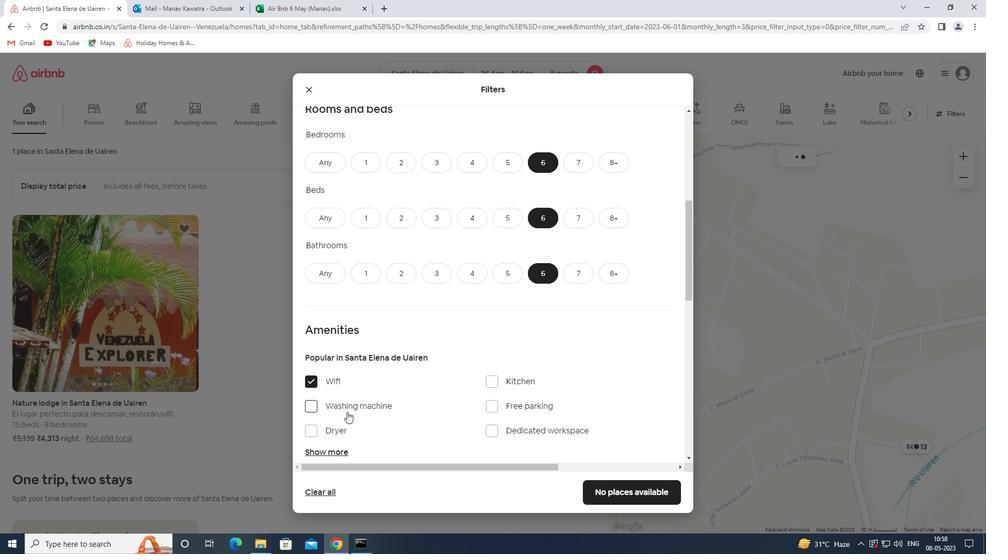 
Action: Mouse scrolled (356, 410) with delta (0, 0)
Screenshot: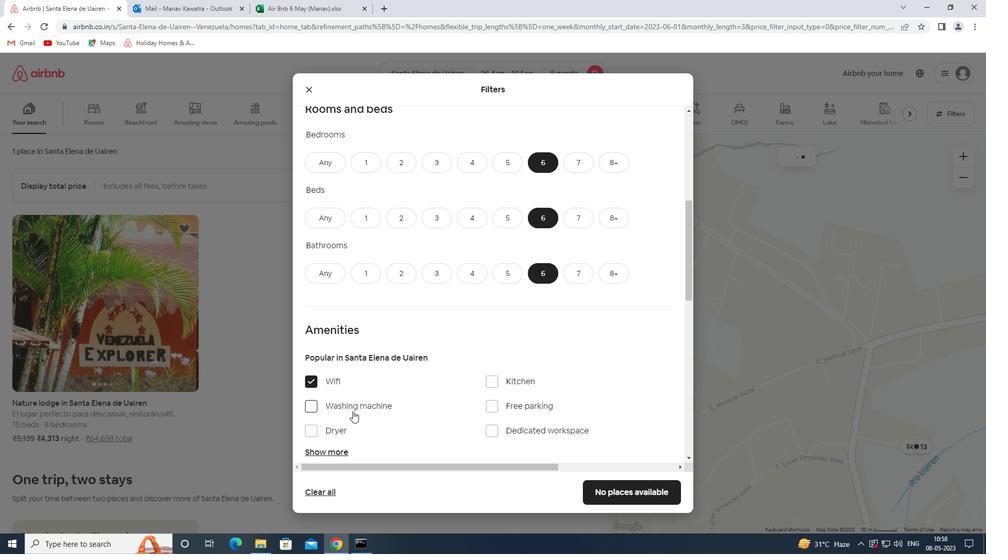 
Action: Mouse scrolled (356, 410) with delta (0, 0)
Screenshot: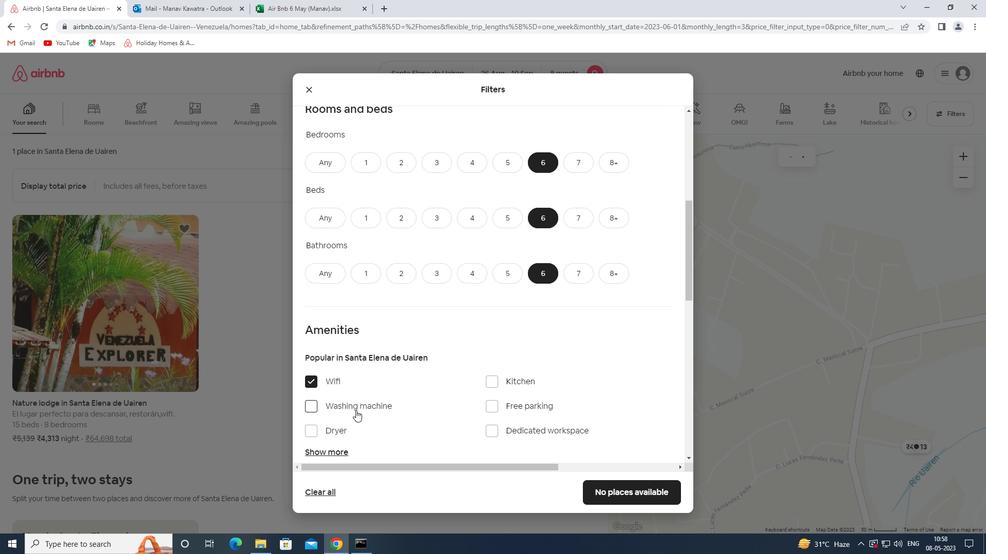 
Action: Mouse moved to (520, 306)
Screenshot: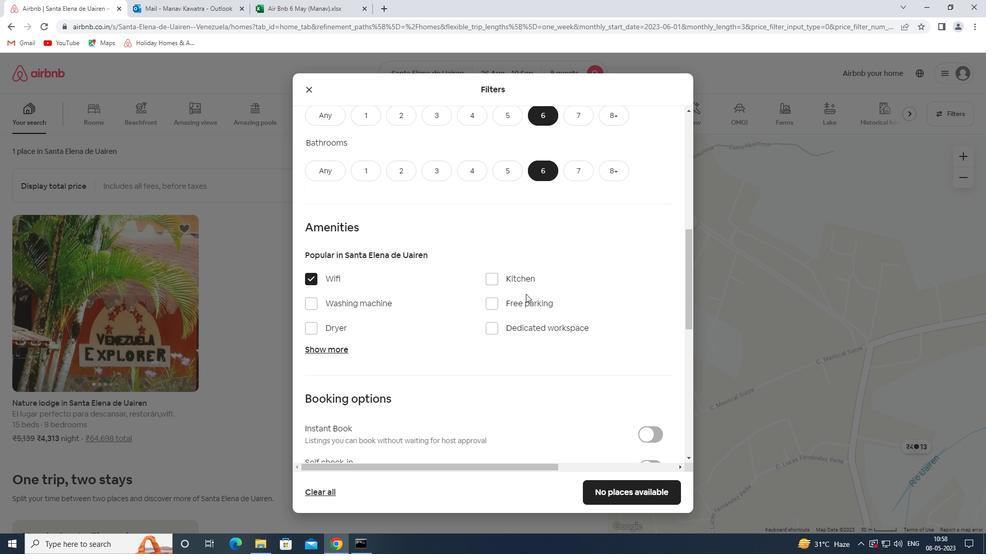
Action: Mouse pressed left at (520, 306)
Screenshot: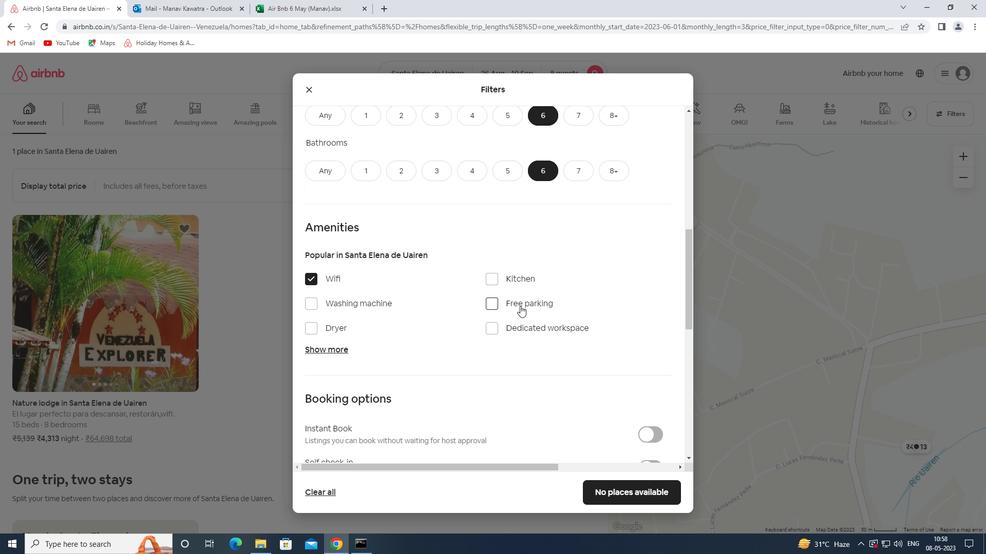
Action: Mouse moved to (343, 346)
Screenshot: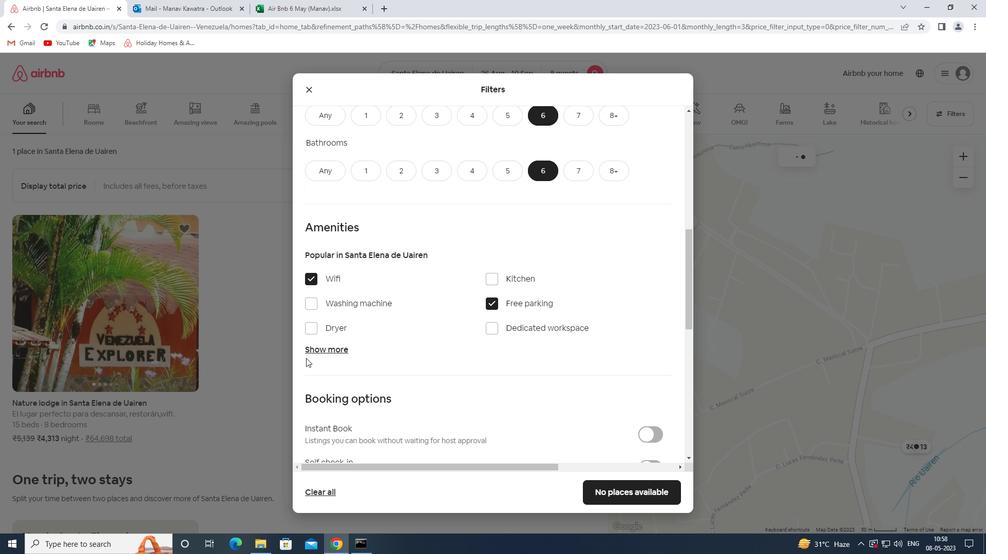 
Action: Mouse pressed left at (343, 346)
Screenshot: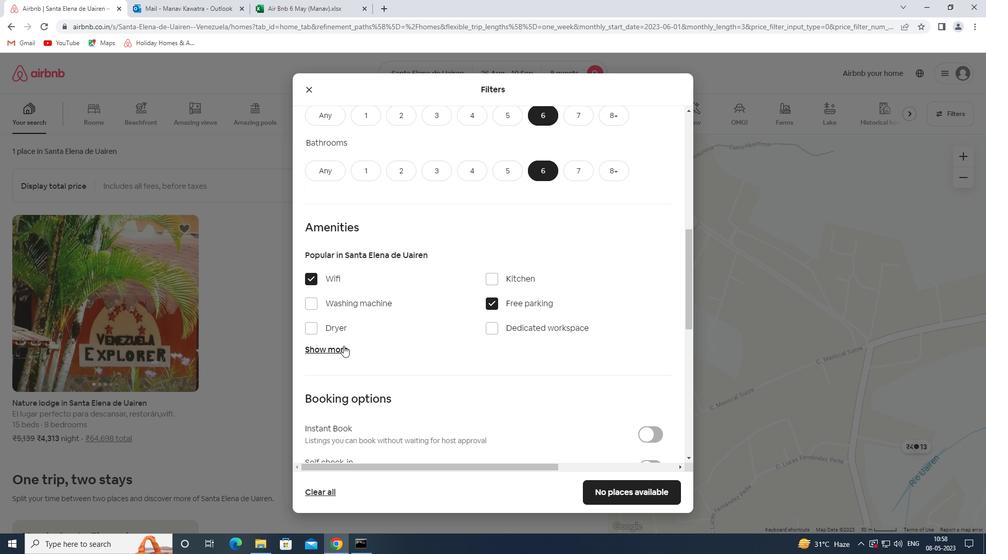 
Action: Mouse moved to (372, 373)
Screenshot: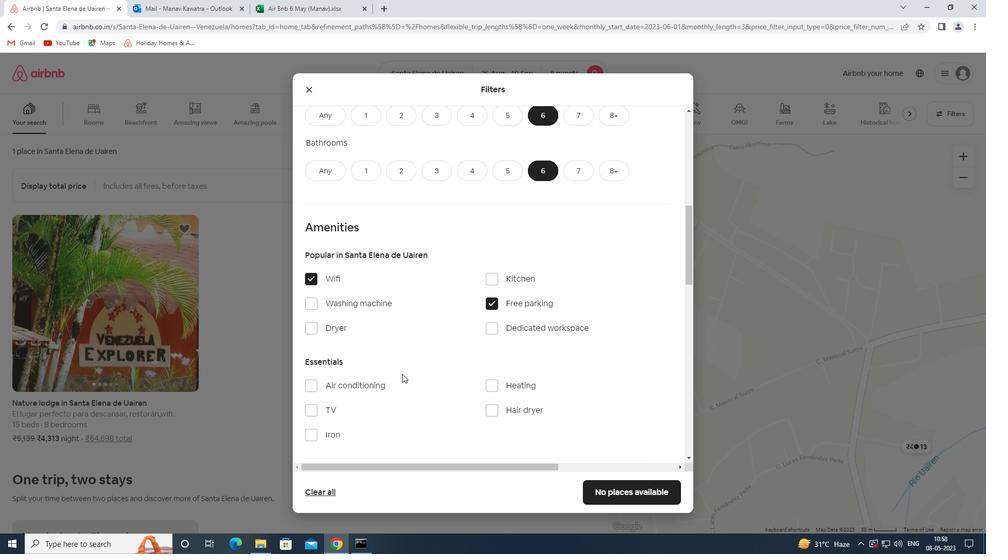 
Action: Mouse scrolled (372, 373) with delta (0, 0)
Screenshot: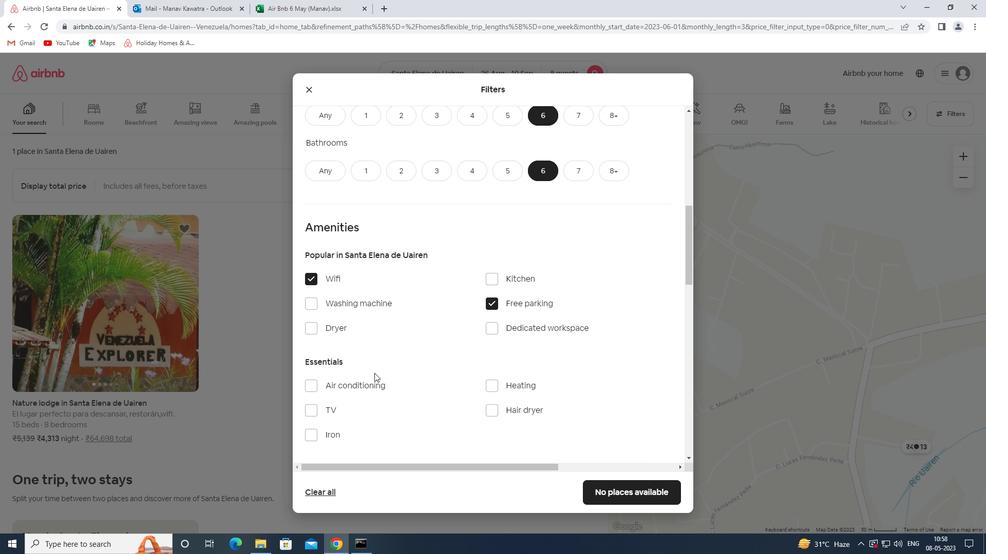 
Action: Mouse scrolled (372, 373) with delta (0, 0)
Screenshot: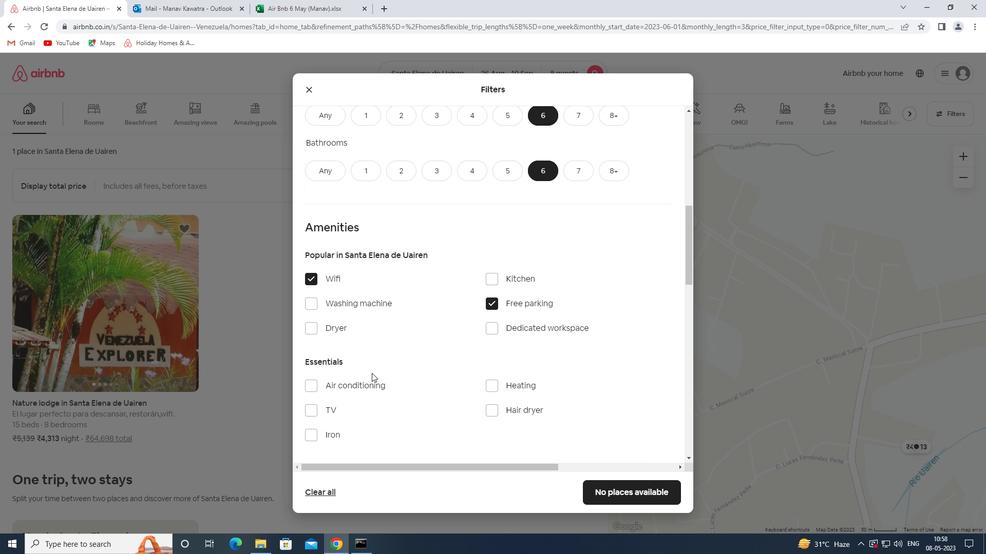 
Action: Mouse moved to (326, 307)
Screenshot: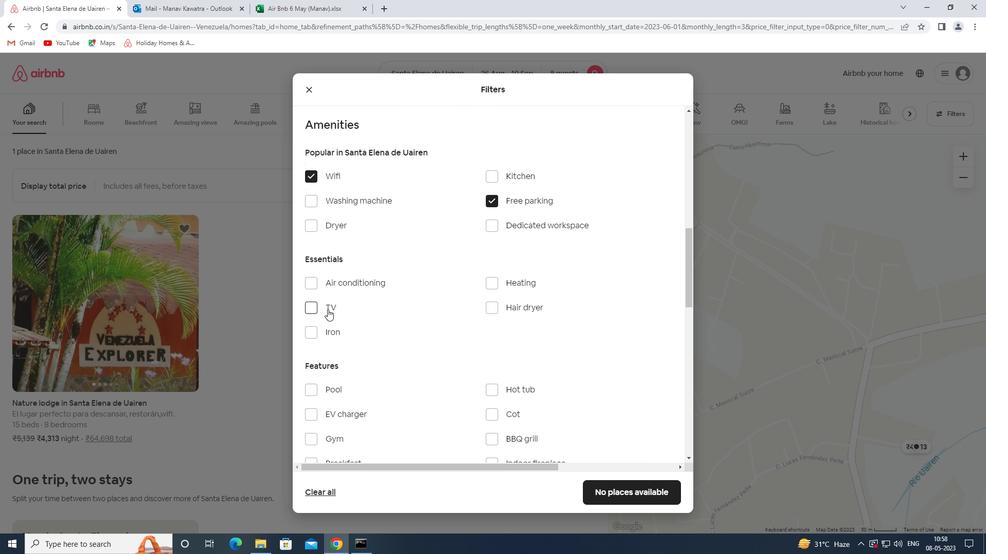 
Action: Mouse pressed left at (326, 307)
Screenshot: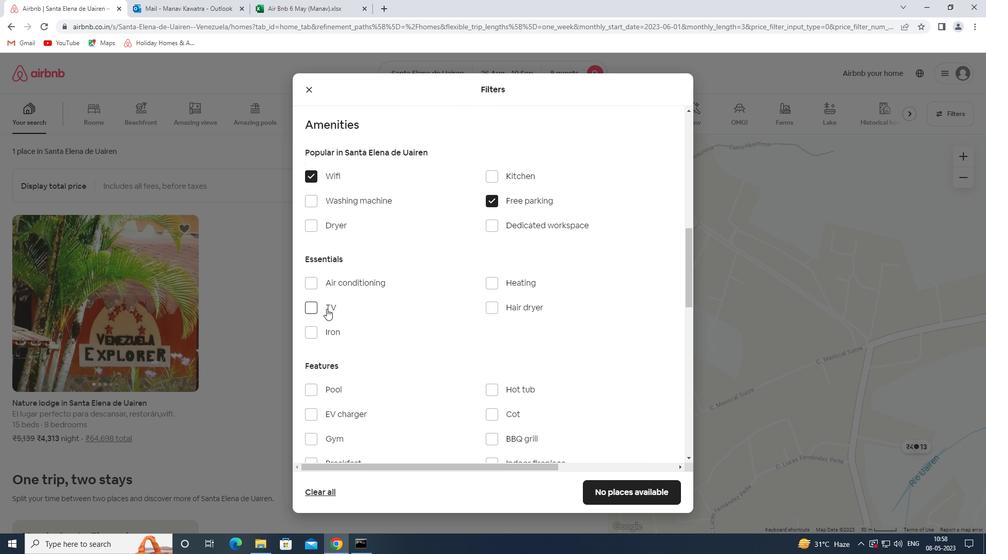 
Action: Mouse moved to (404, 365)
Screenshot: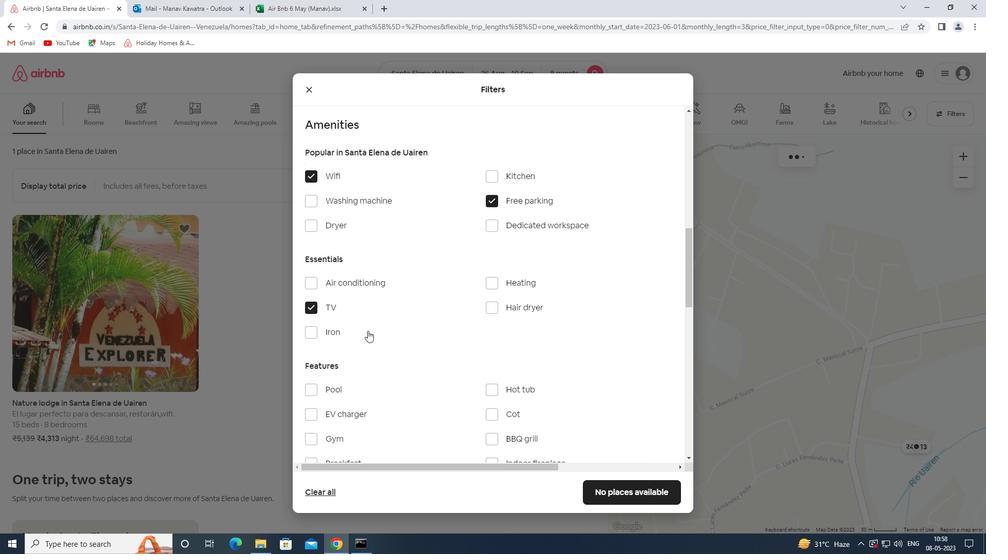 
Action: Mouse scrolled (404, 365) with delta (0, 0)
Screenshot: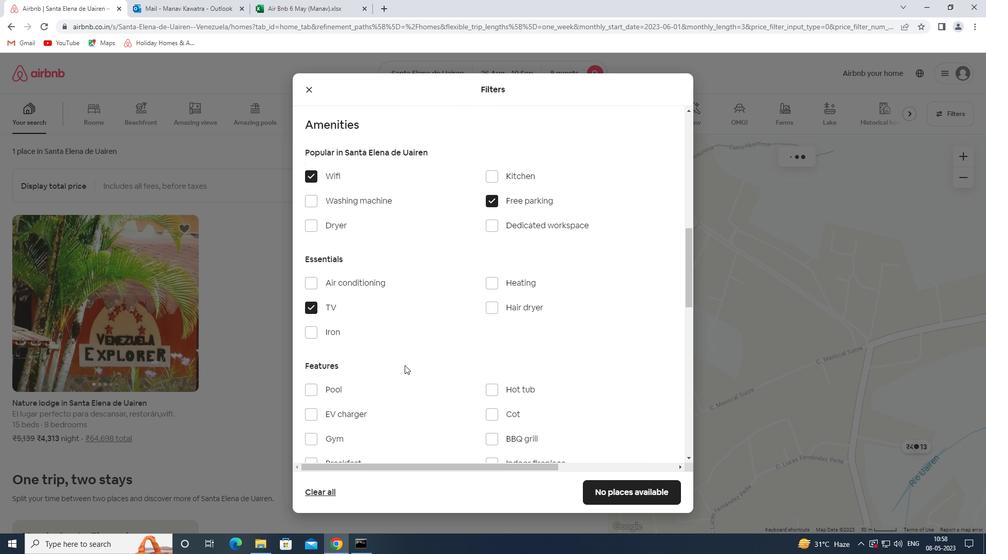 
Action: Mouse scrolled (404, 365) with delta (0, 0)
Screenshot: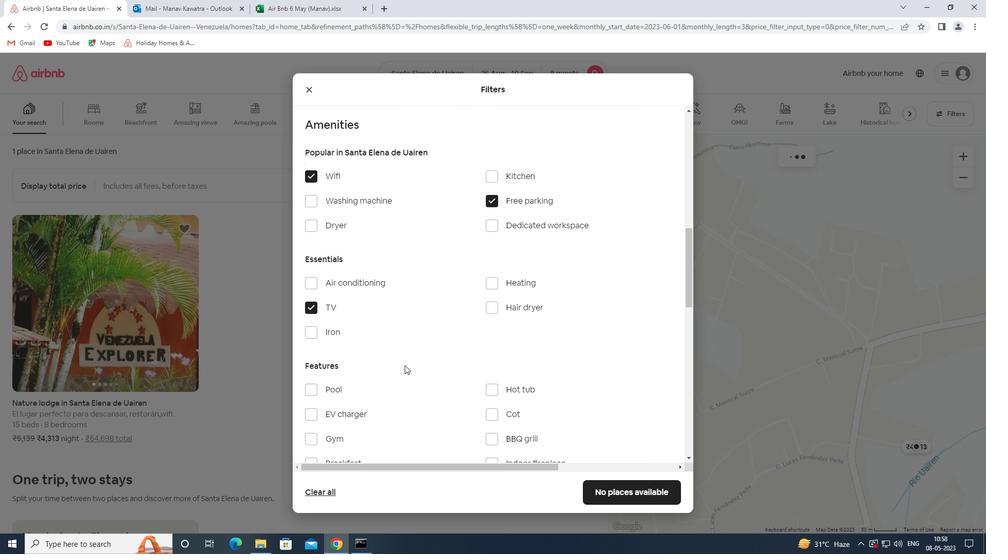 
Action: Mouse scrolled (404, 365) with delta (0, 0)
Screenshot: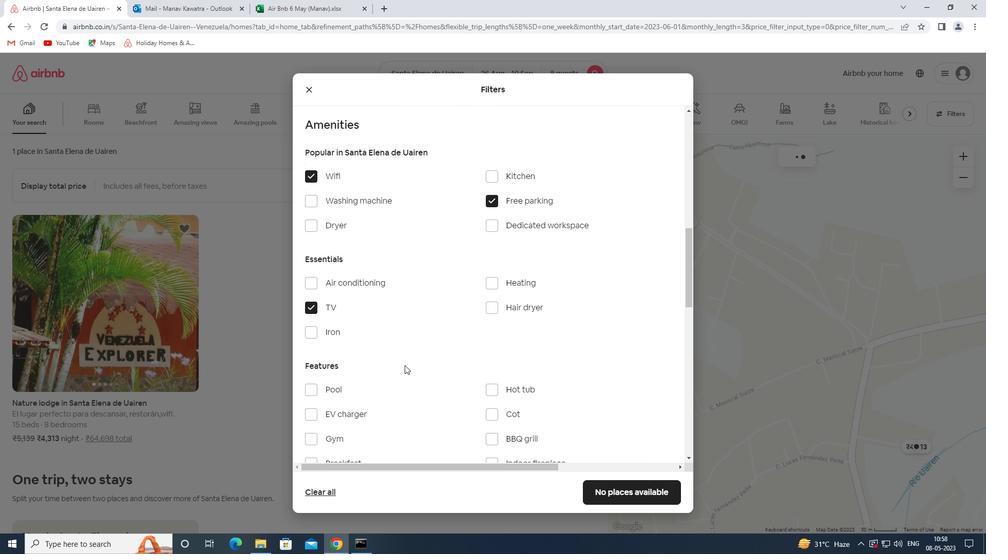 
Action: Mouse moved to (336, 285)
Screenshot: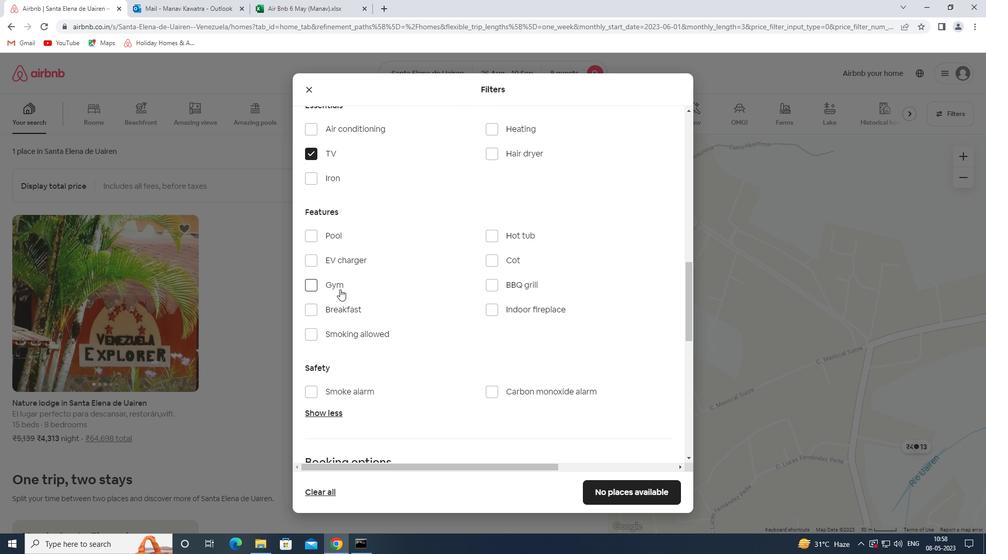 
Action: Mouse pressed left at (336, 285)
Screenshot: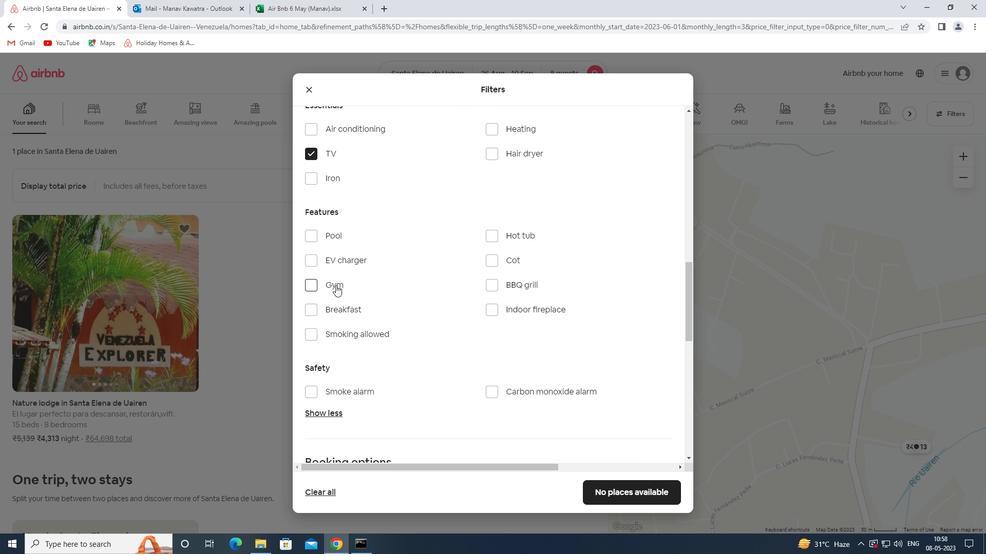 
Action: Mouse moved to (341, 308)
Screenshot: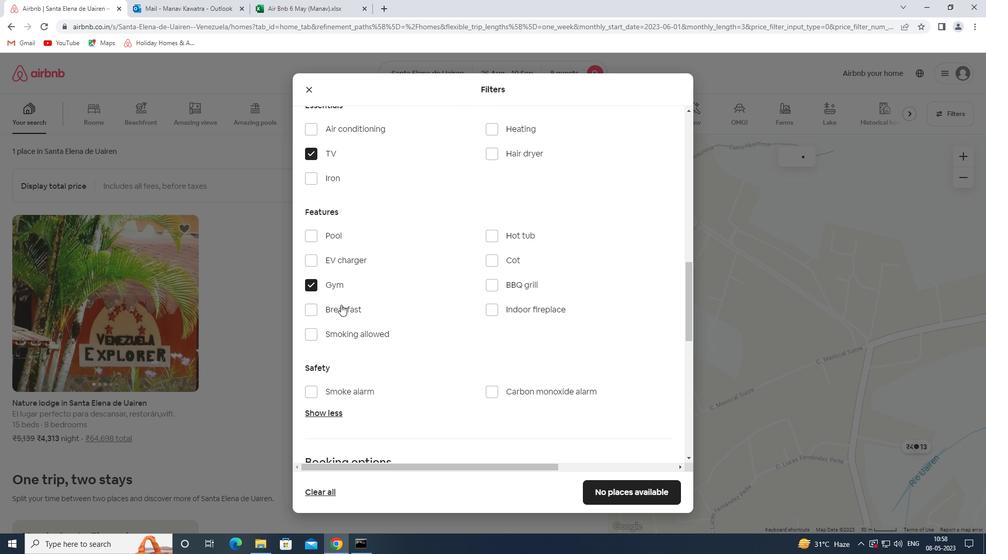 
Action: Mouse pressed left at (341, 308)
Screenshot: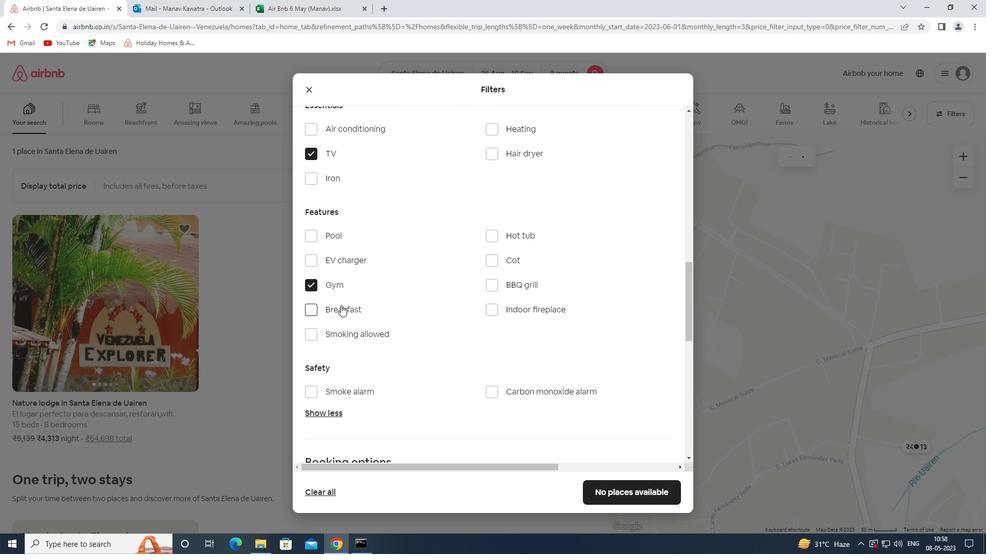 
Action: Mouse moved to (439, 315)
Screenshot: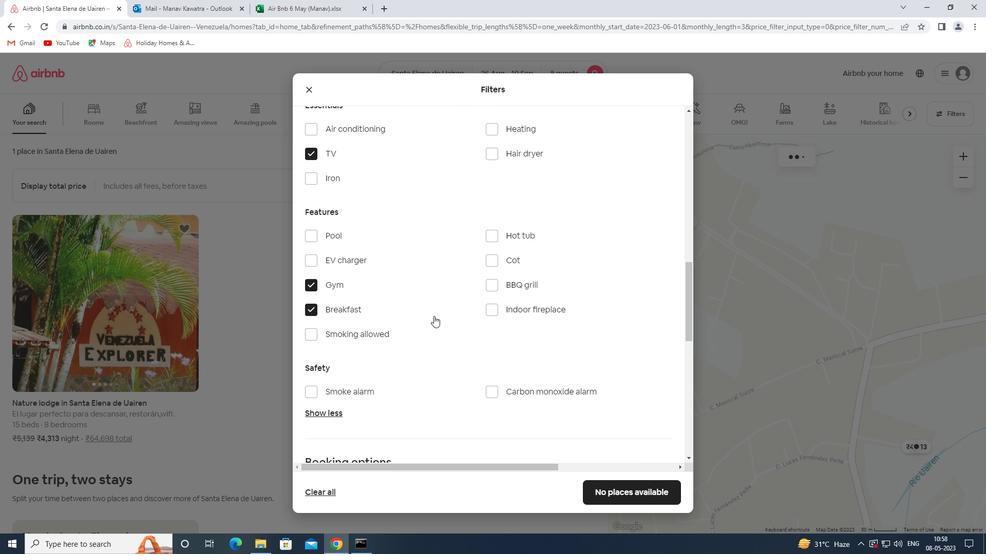 
Action: Mouse scrolled (439, 314) with delta (0, 0)
Screenshot: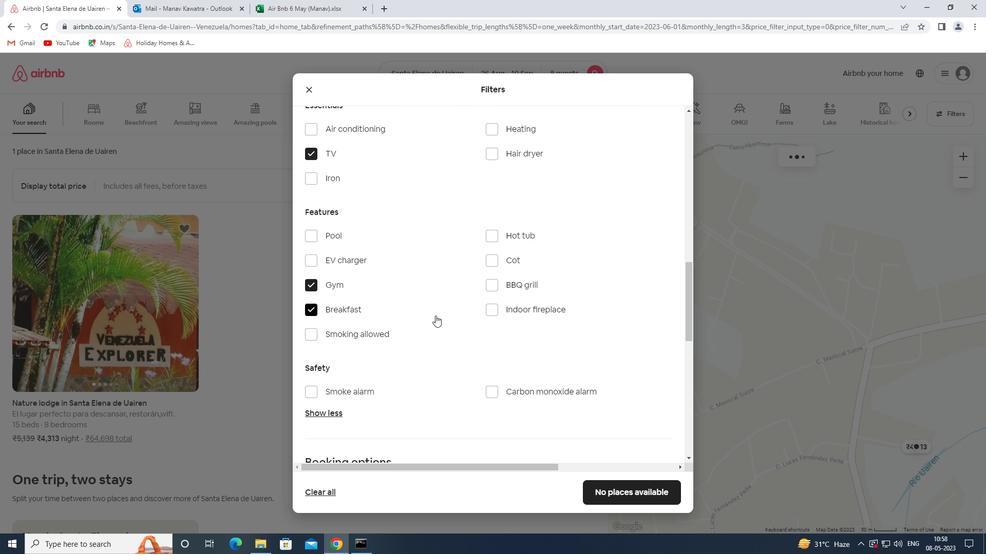 
Action: Mouse scrolled (439, 314) with delta (0, 0)
Screenshot: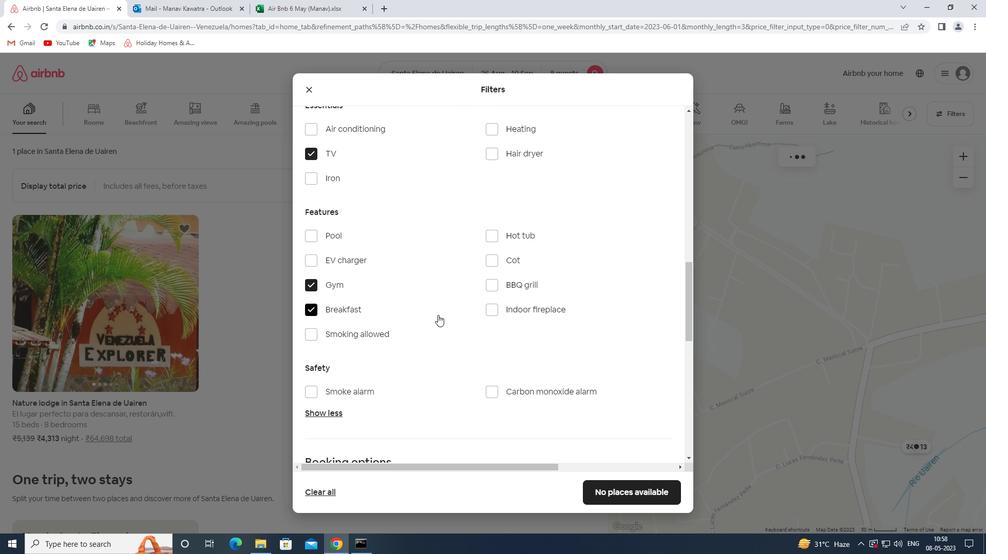 
Action: Mouse scrolled (439, 314) with delta (0, 0)
Screenshot: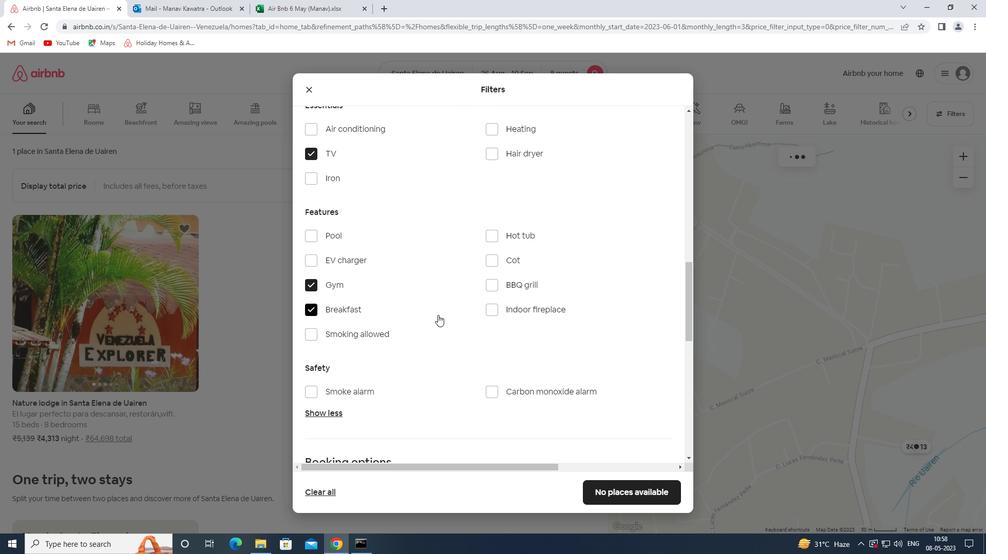 
Action: Mouse scrolled (439, 314) with delta (0, 0)
Screenshot: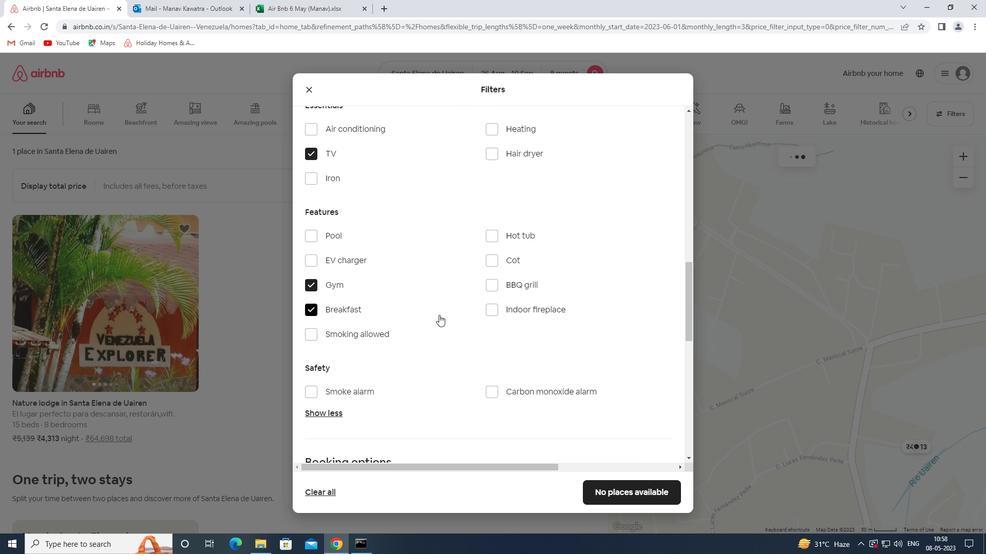 
Action: Mouse moved to (649, 326)
Screenshot: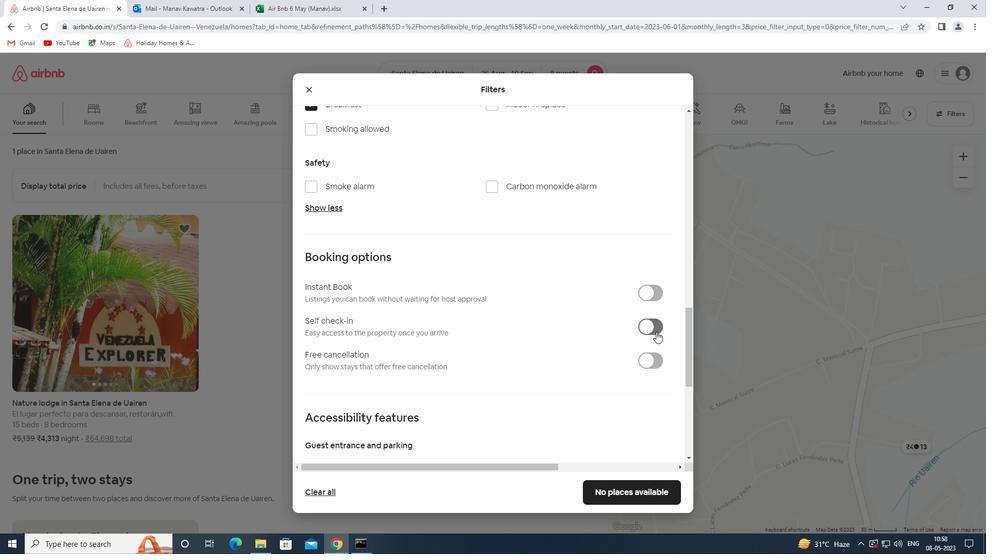
Action: Mouse pressed left at (649, 326)
Screenshot: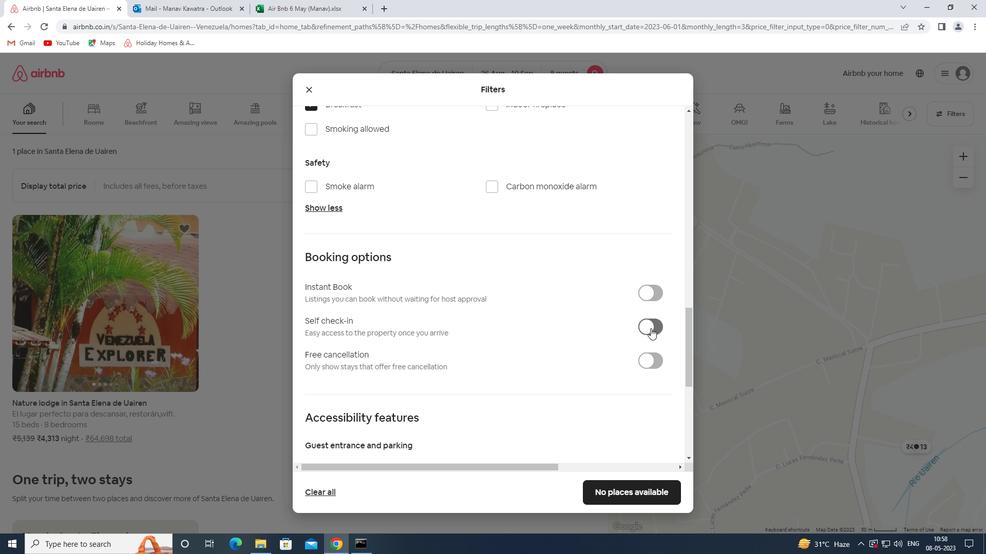 
Action: Mouse moved to (596, 377)
Screenshot: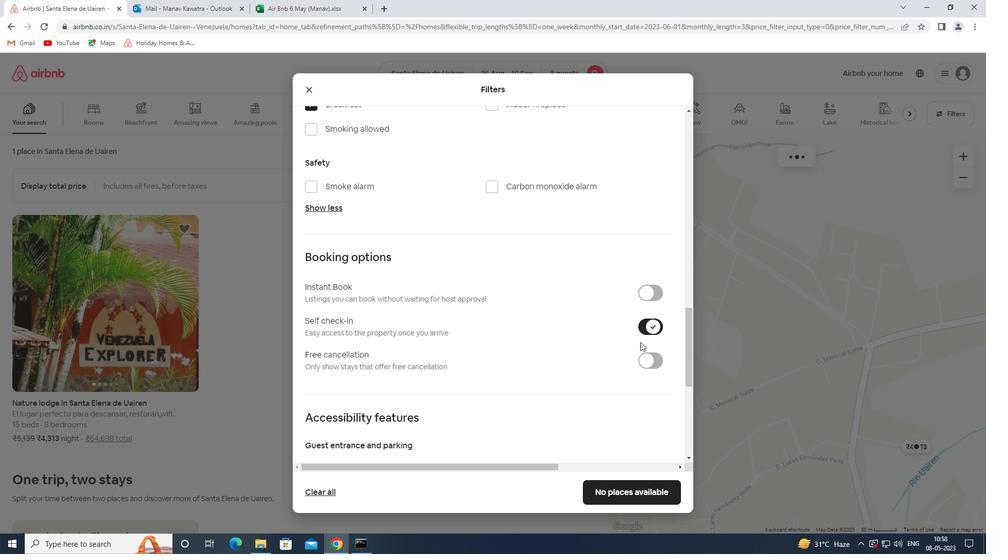 
Action: Mouse scrolled (596, 377) with delta (0, 0)
Screenshot: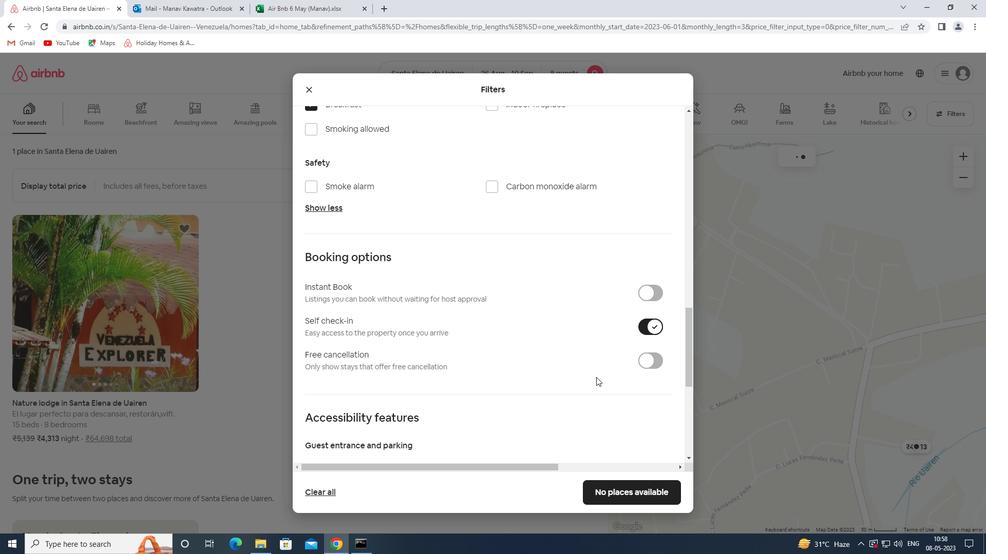 
Action: Mouse scrolled (596, 377) with delta (0, 0)
Screenshot: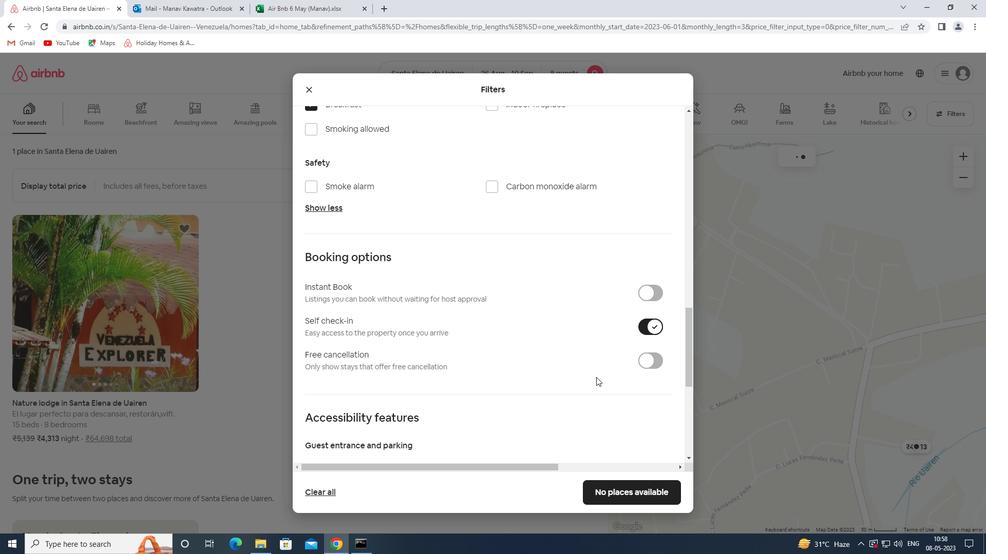 
Action: Mouse scrolled (596, 377) with delta (0, 0)
Screenshot: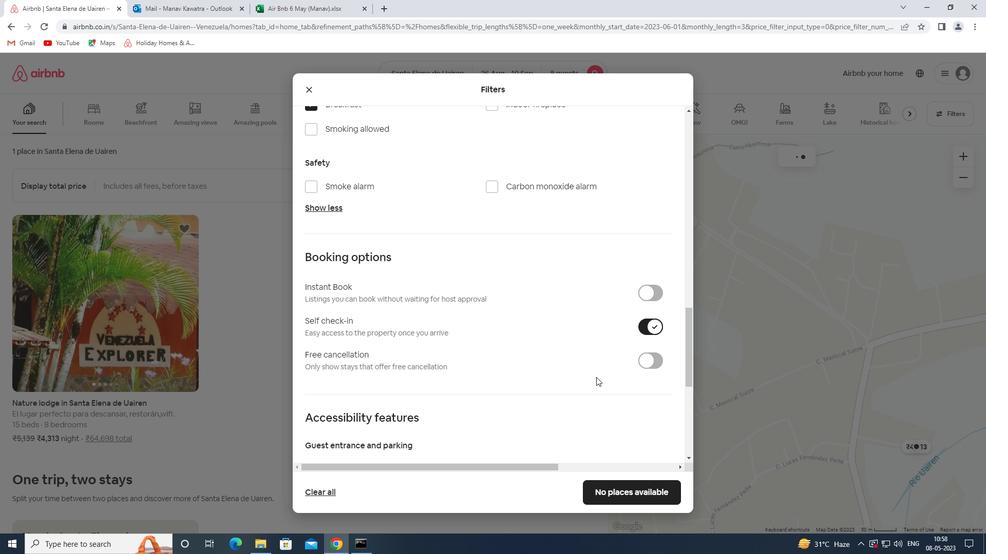 
Action: Mouse scrolled (596, 377) with delta (0, 0)
Screenshot: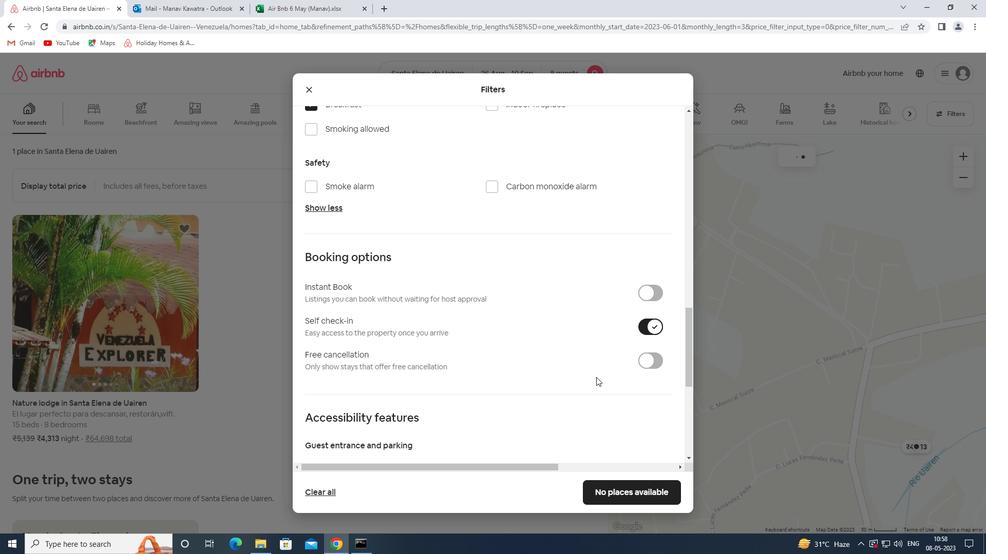 
Action: Mouse moved to (364, 333)
Screenshot: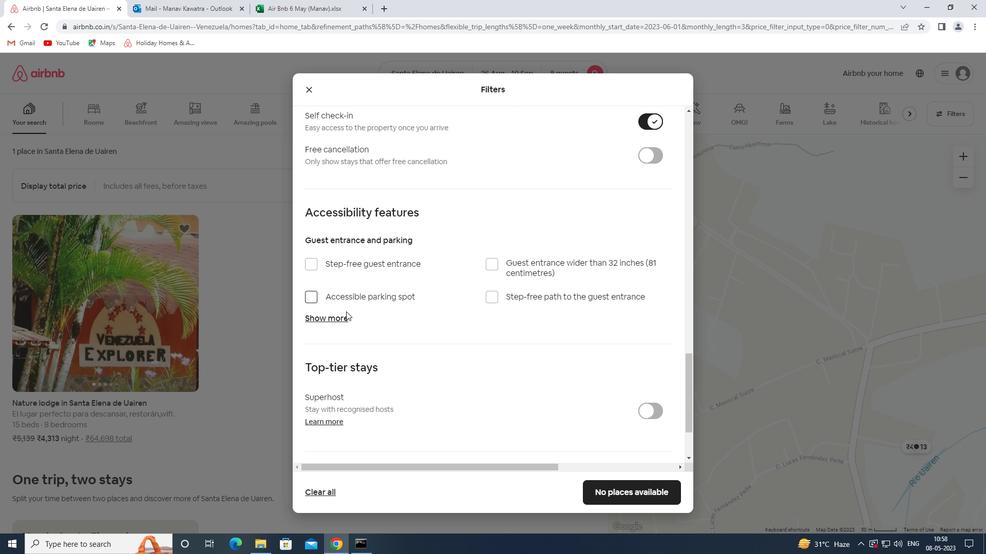 
Action: Mouse scrolled (364, 332) with delta (0, 0)
Screenshot: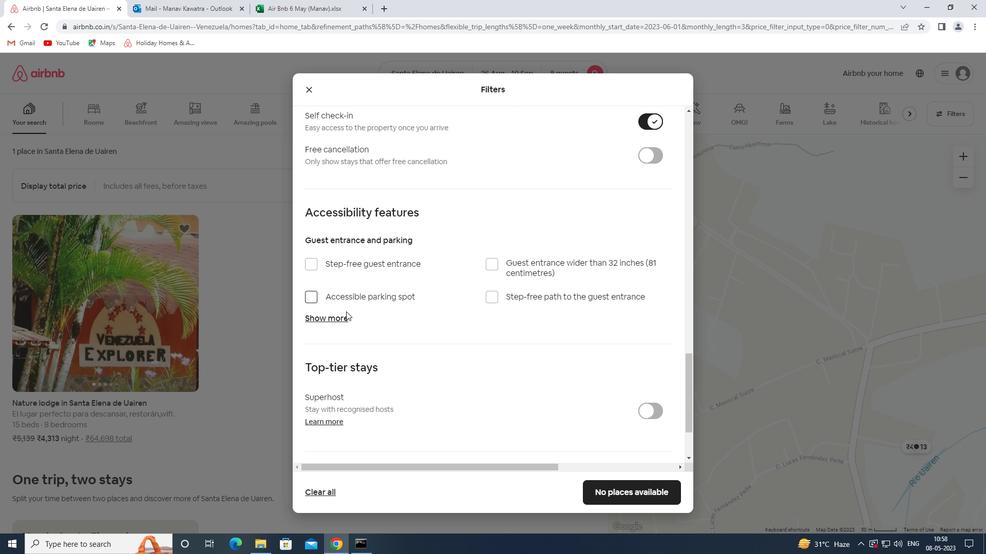 
Action: Mouse moved to (364, 334)
Screenshot: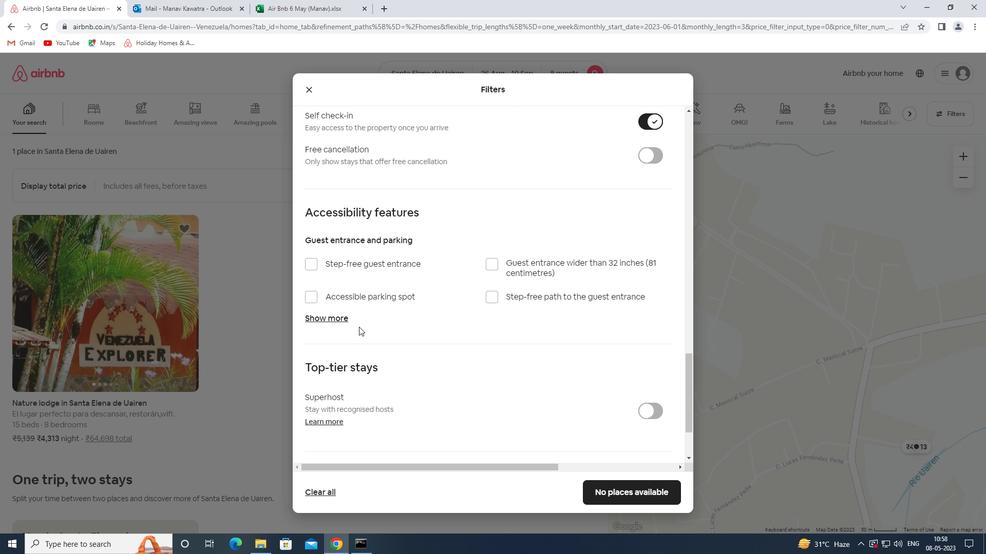 
Action: Mouse scrolled (364, 333) with delta (0, 0)
Screenshot: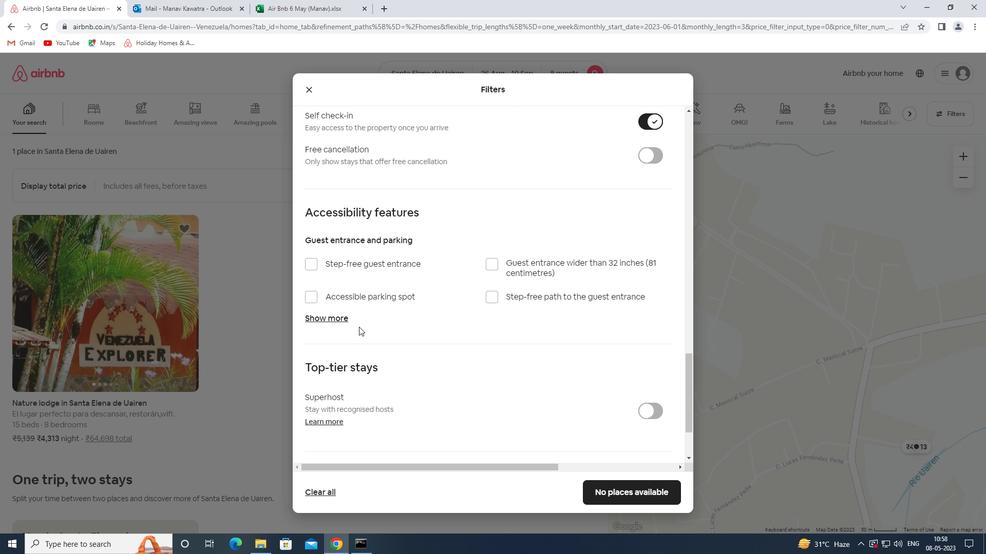 
Action: Mouse moved to (364, 334)
Screenshot: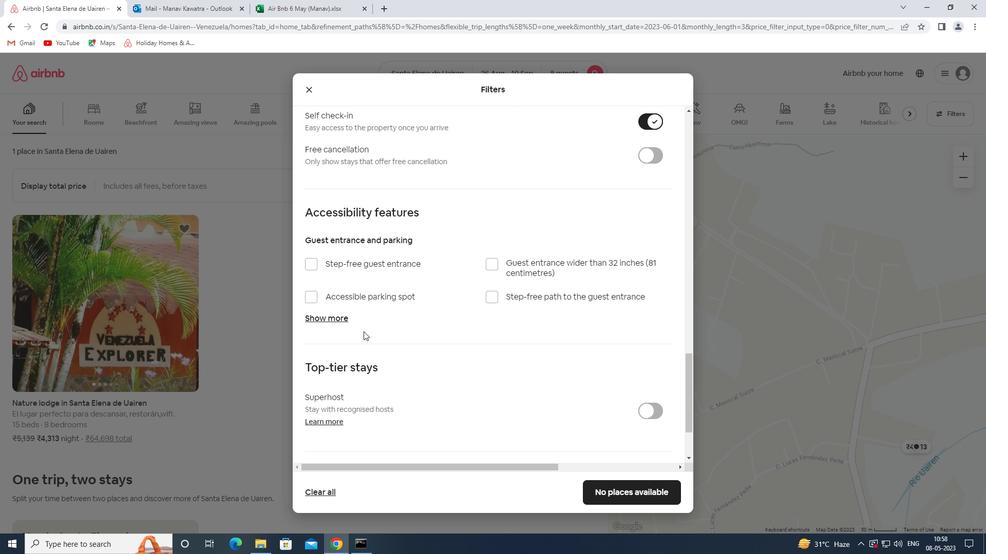 
Action: Mouse scrolled (364, 334) with delta (0, 0)
Screenshot: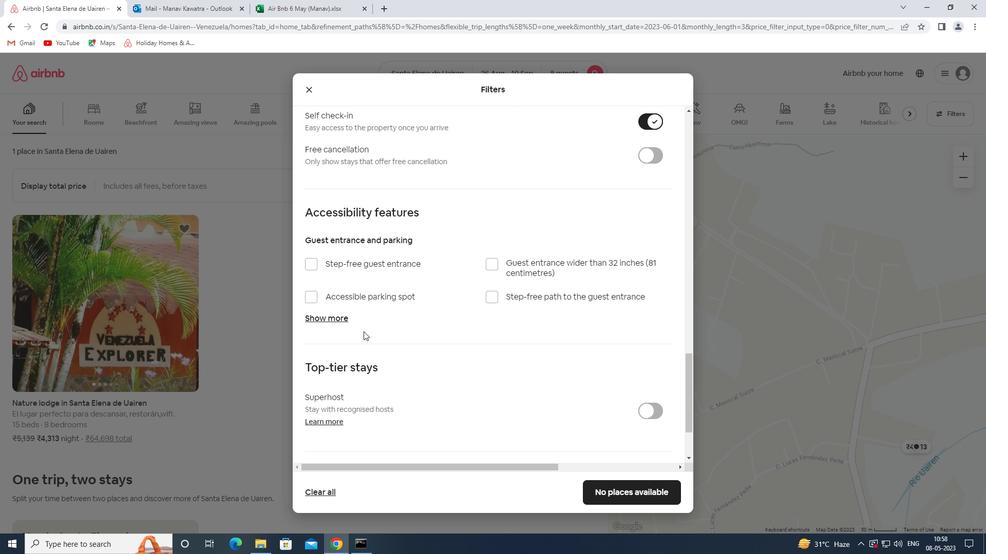 
Action: Mouse moved to (370, 370)
Screenshot: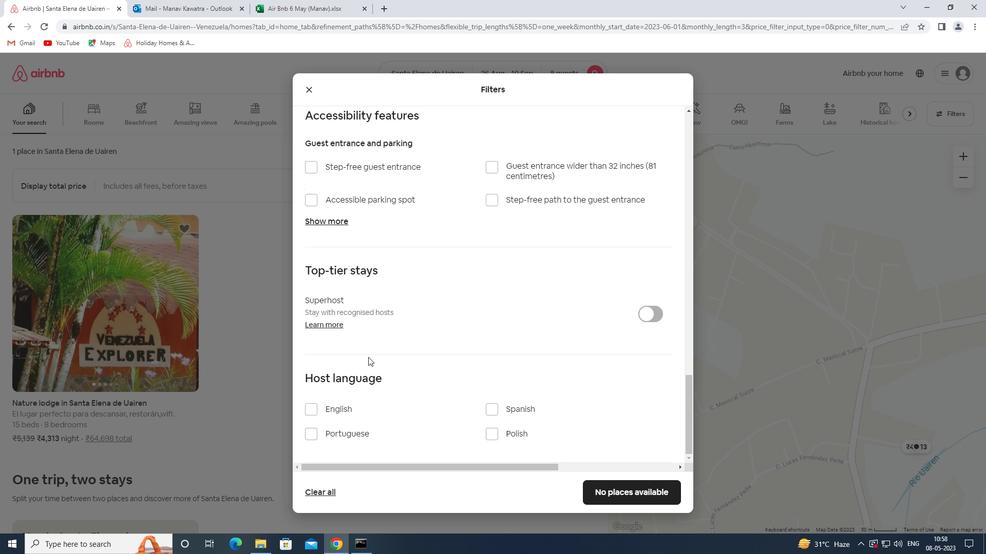 
Action: Mouse scrolled (370, 369) with delta (0, 0)
Screenshot: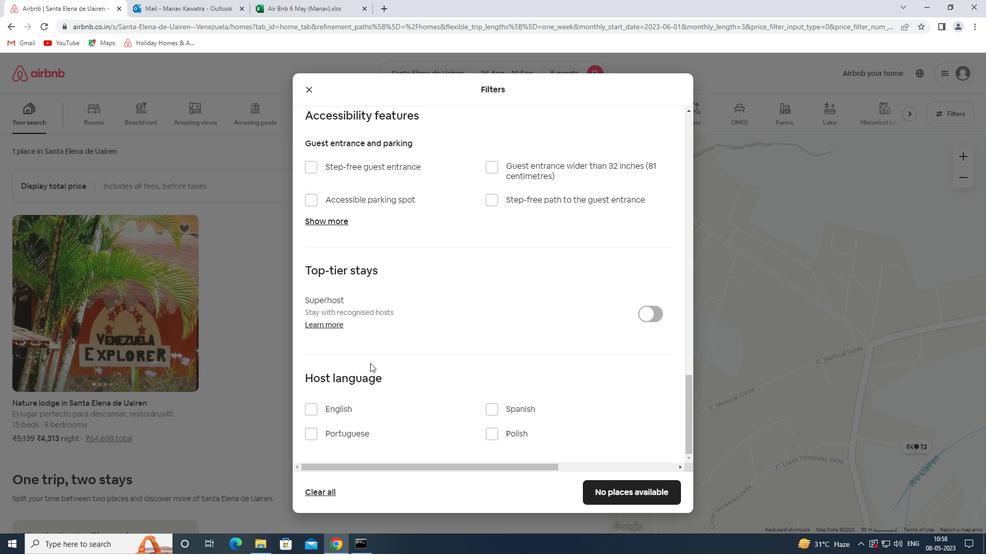 
Action: Mouse scrolled (370, 369) with delta (0, 0)
Screenshot: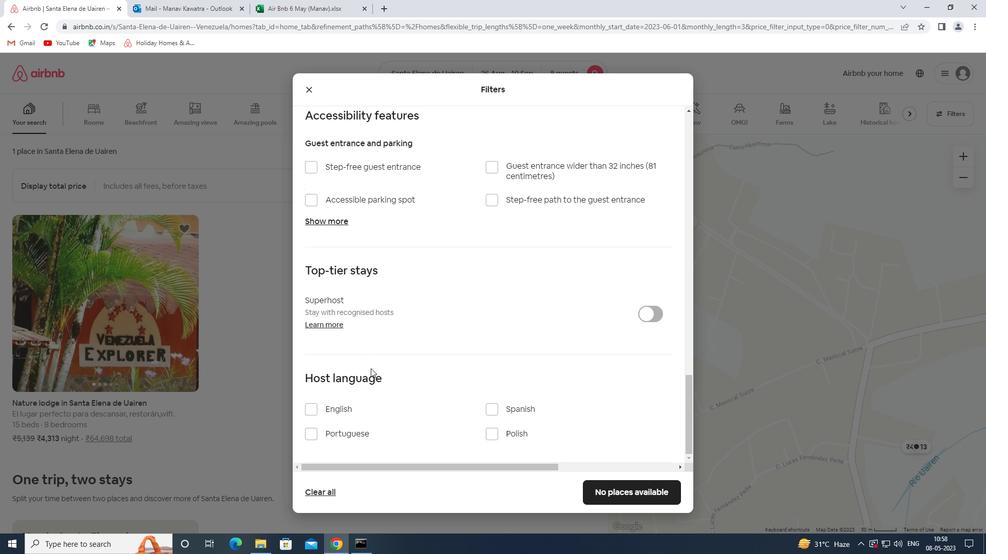 
Action: Mouse moved to (338, 406)
Screenshot: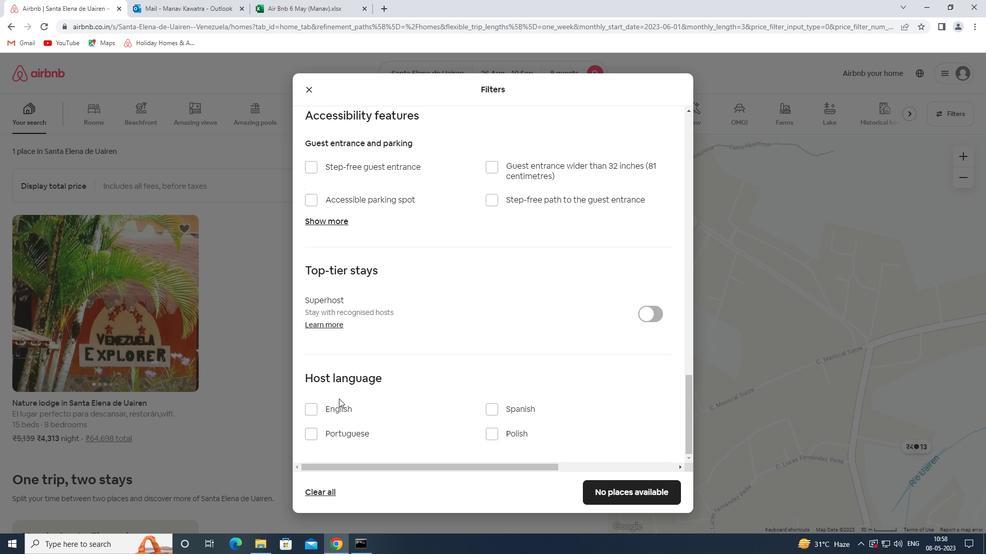 
Action: Mouse pressed left at (338, 406)
Screenshot: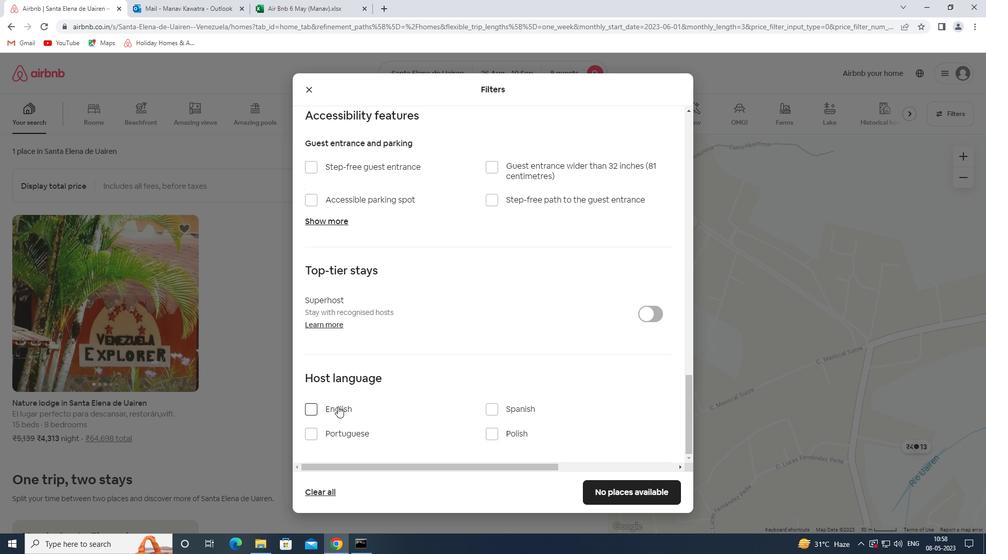 
Action: Mouse moved to (648, 491)
Screenshot: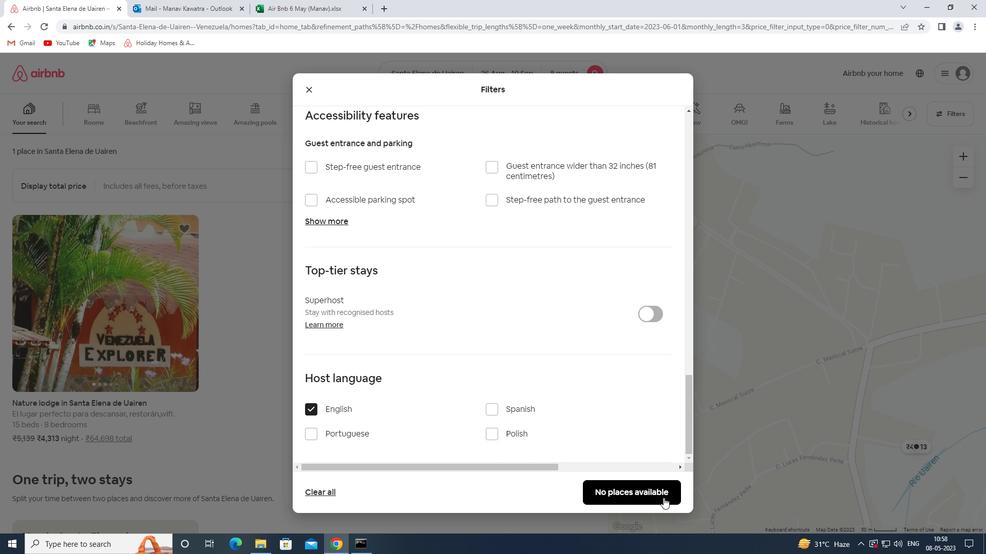 
Action: Mouse pressed left at (648, 491)
Screenshot: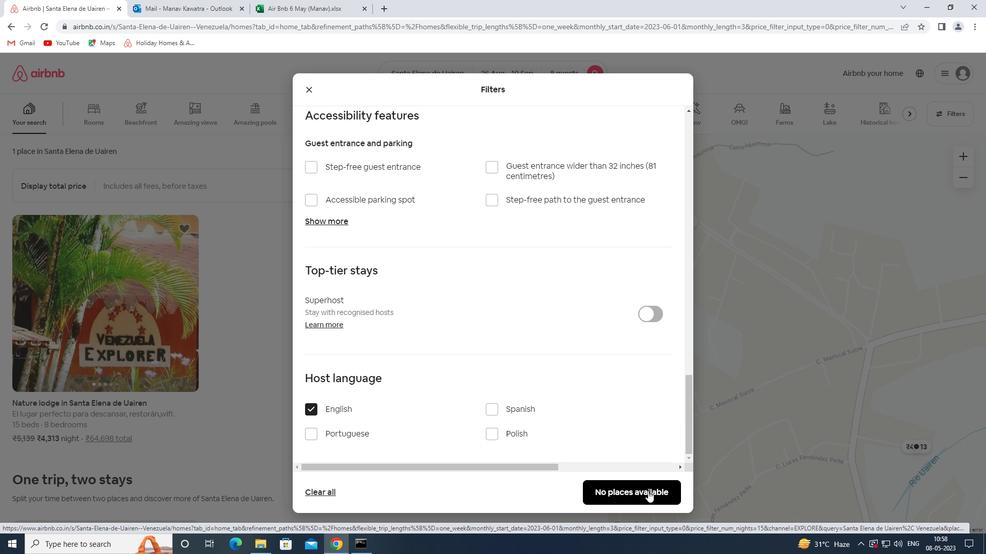 
